 Task: Look for space in Delanggu, Indonesia from 2nd September, 2023 to 6th September, 2023 for 2 adults in price range Rs.15000 to Rs.20000. Place can be entire place with 1  bedroom having 1 bed and 1 bathroom. Property type can be house, flat, guest house, hotel. Booking option can be shelf check-in. Required host language is English.
Action: Mouse moved to (404, 70)
Screenshot: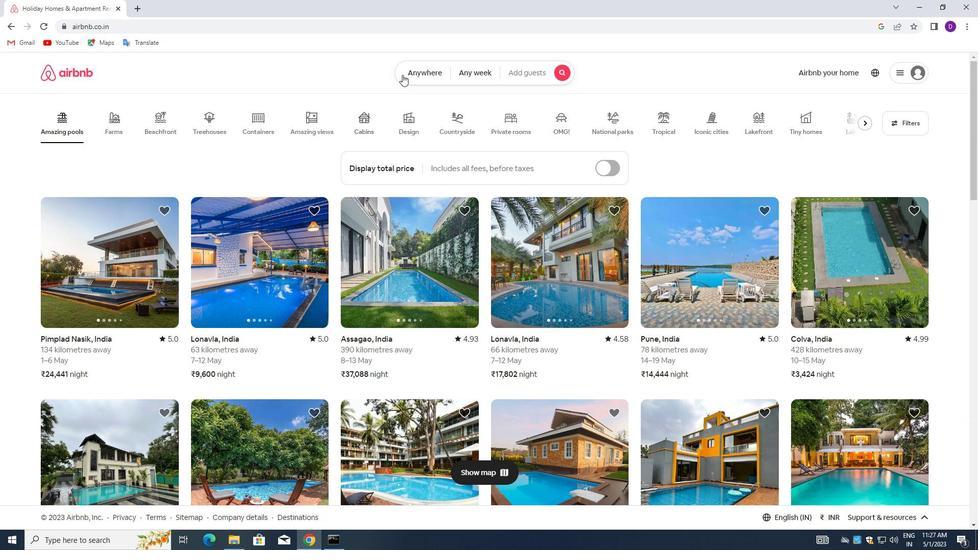 
Action: Mouse pressed left at (404, 70)
Screenshot: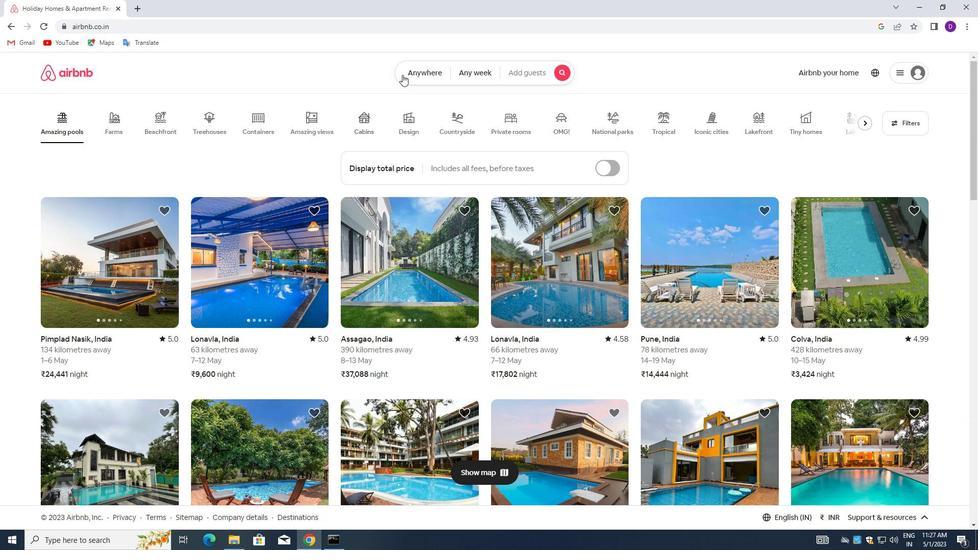 
Action: Mouse moved to (322, 114)
Screenshot: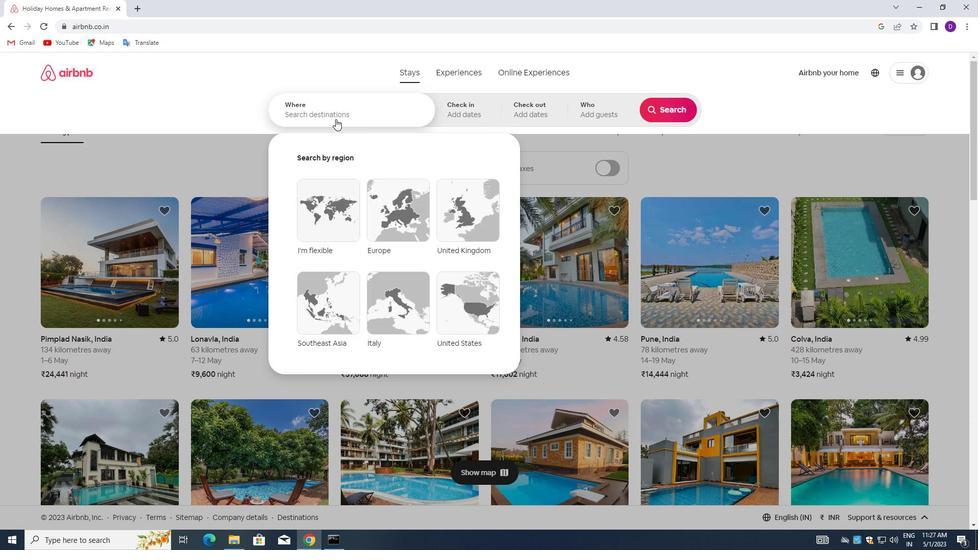 
Action: Mouse pressed left at (322, 114)
Screenshot: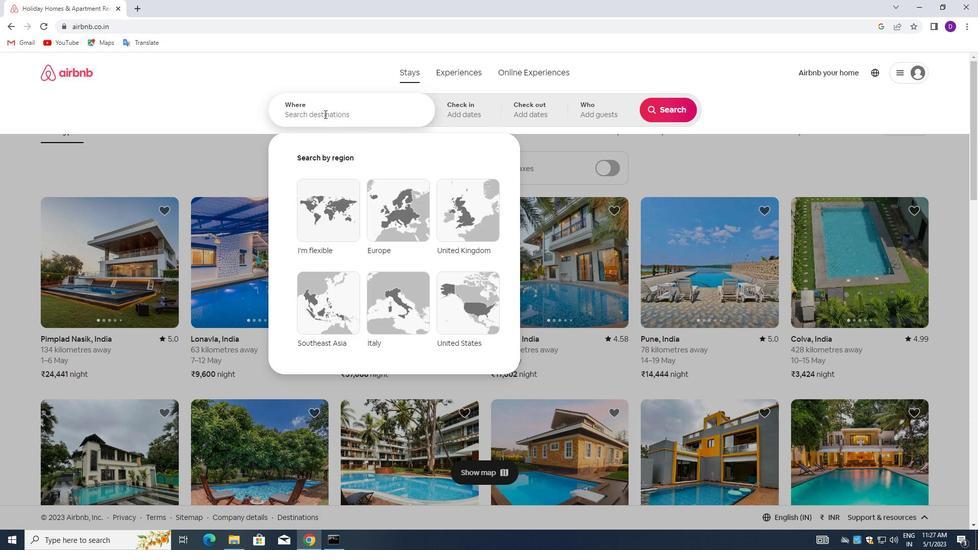 
Action: Key pressed <Key.shift>DELANGGU,<Key.space><Key.shift>INDONESIA<Key.enter>
Screenshot: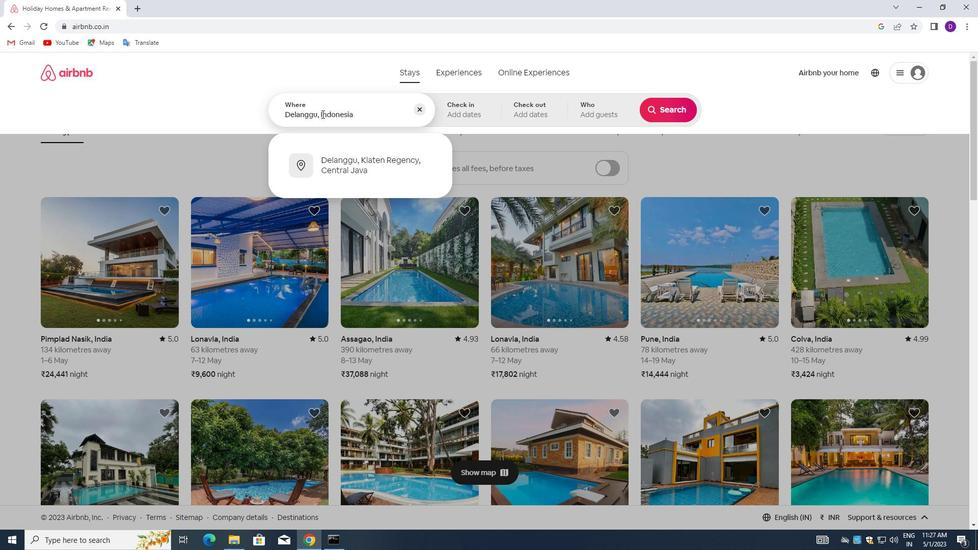 
Action: Mouse moved to (665, 193)
Screenshot: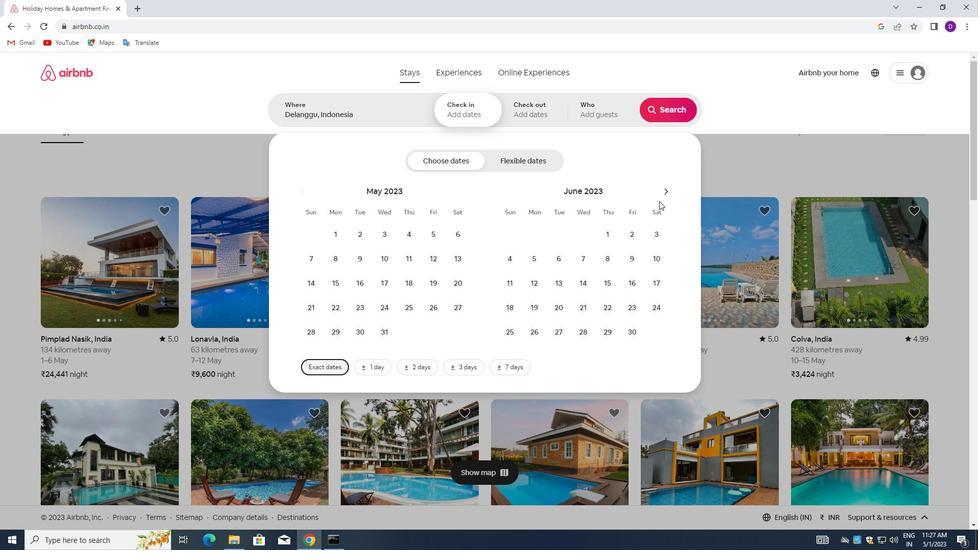 
Action: Mouse pressed left at (665, 193)
Screenshot: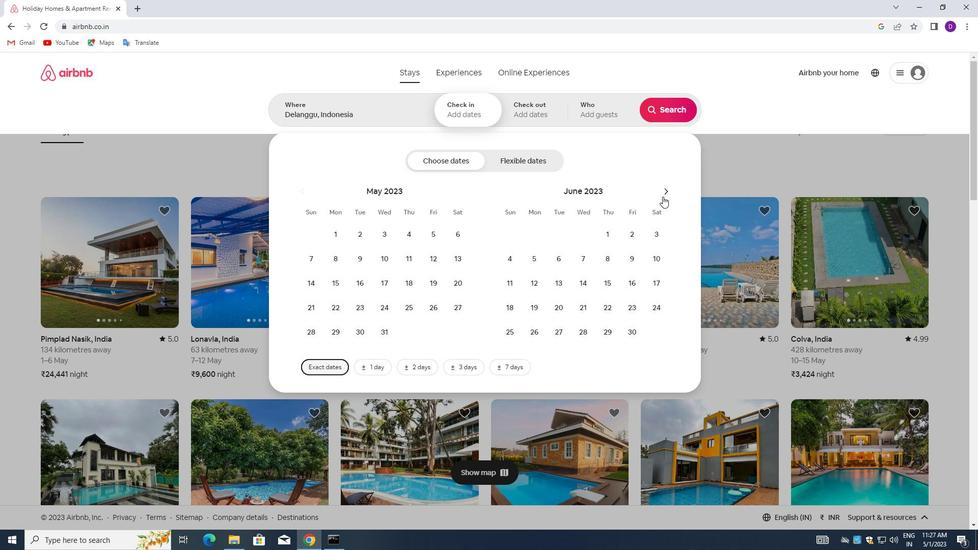 
Action: Mouse pressed left at (665, 193)
Screenshot: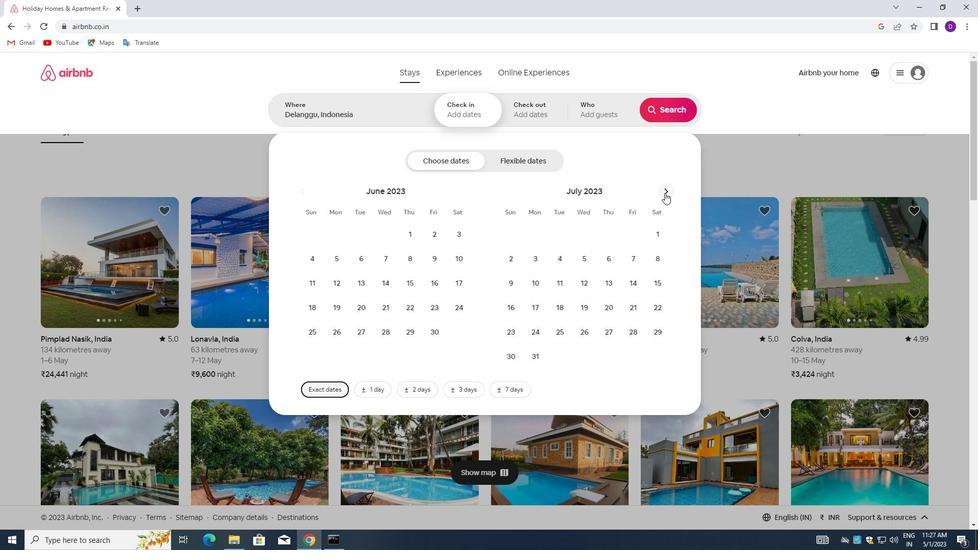 
Action: Mouse pressed left at (665, 193)
Screenshot: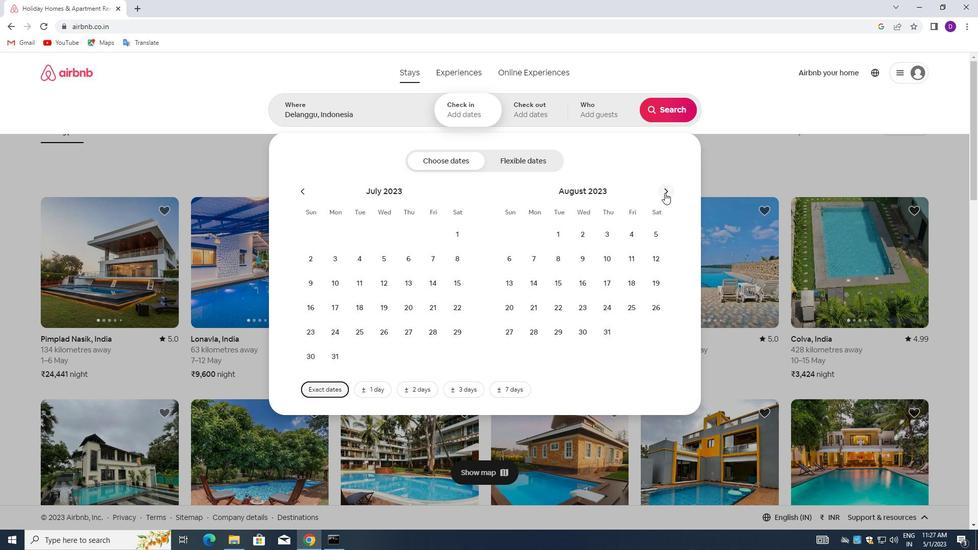 
Action: Mouse moved to (652, 232)
Screenshot: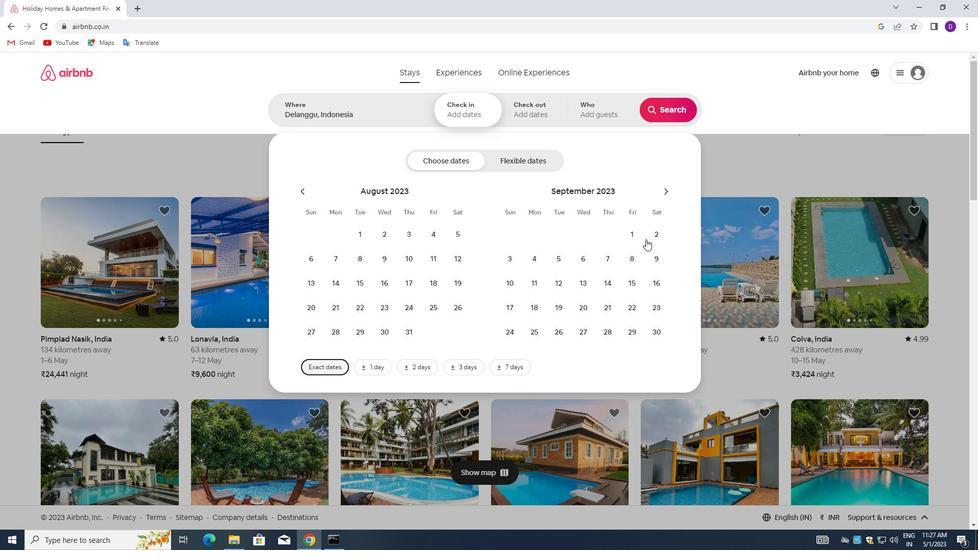 
Action: Mouse pressed left at (652, 232)
Screenshot: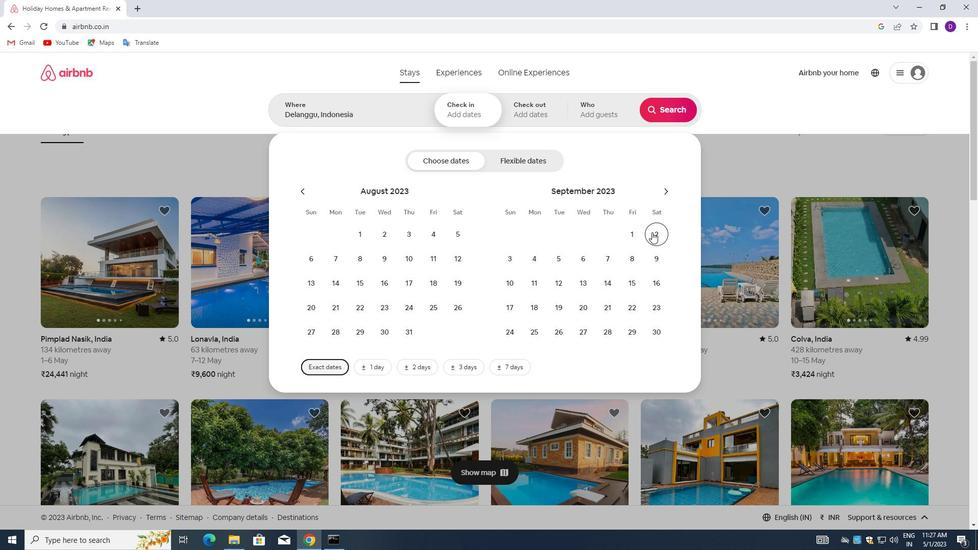 
Action: Mouse moved to (590, 256)
Screenshot: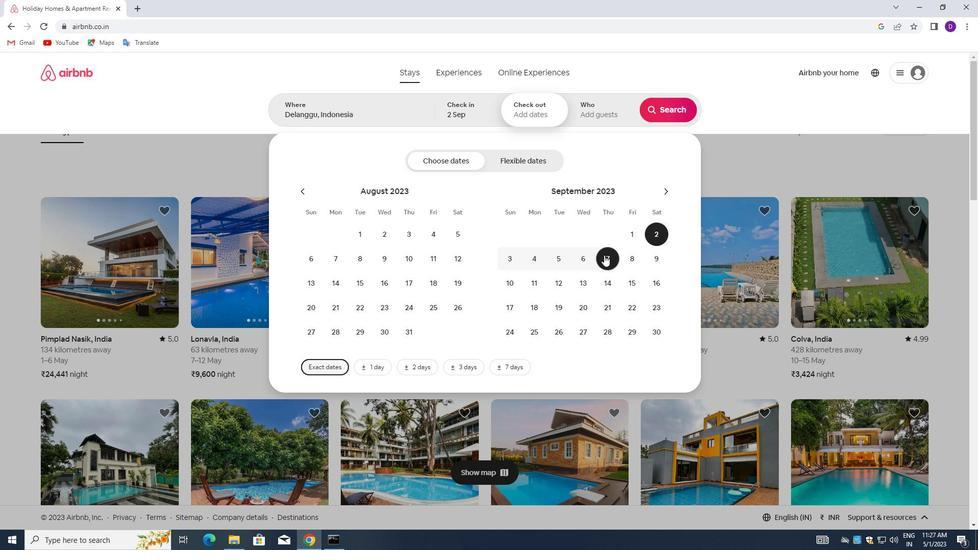 
Action: Mouse pressed left at (590, 256)
Screenshot: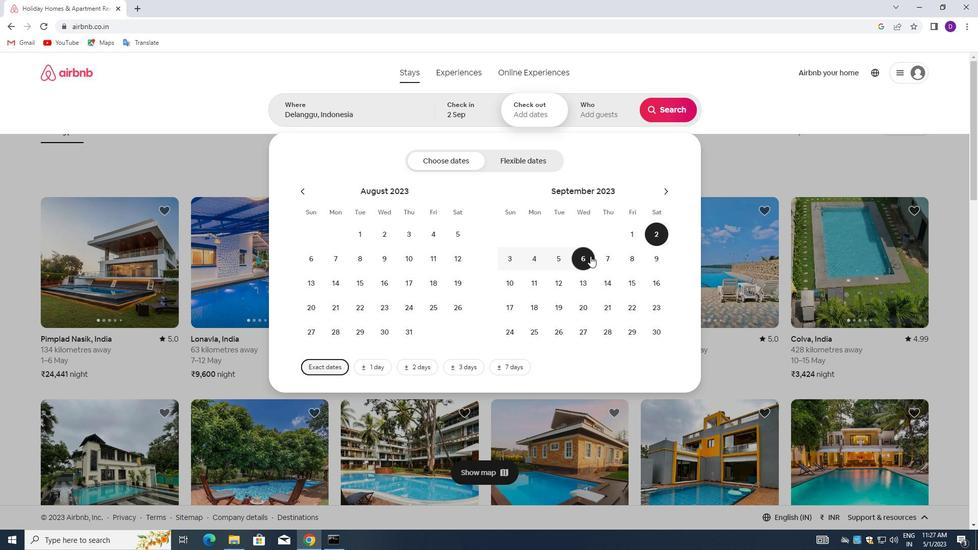 
Action: Mouse moved to (589, 108)
Screenshot: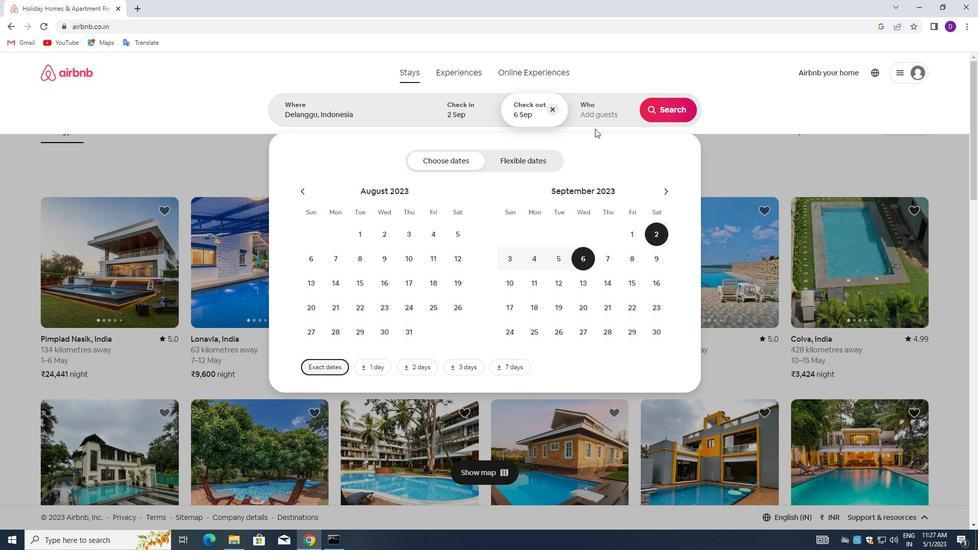 
Action: Mouse pressed left at (589, 108)
Screenshot: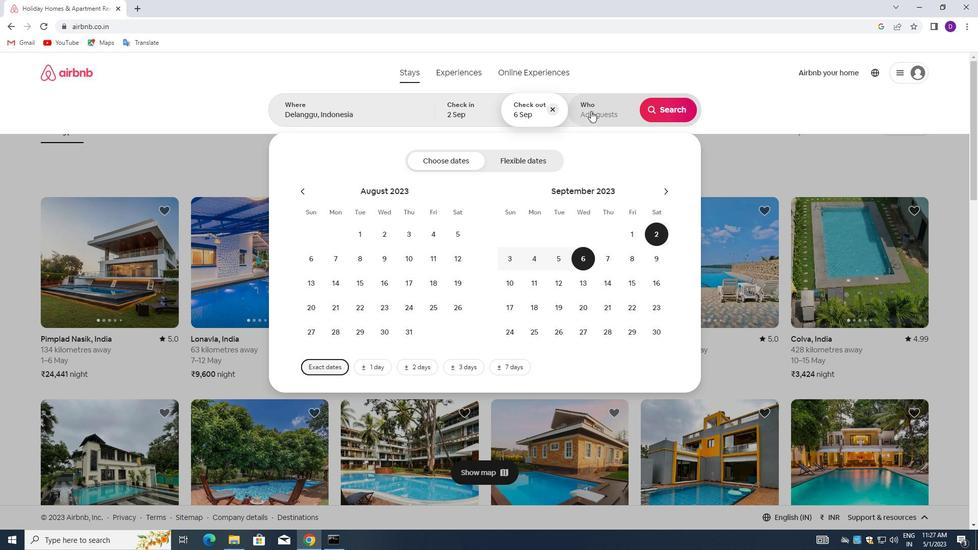 
Action: Mouse moved to (674, 163)
Screenshot: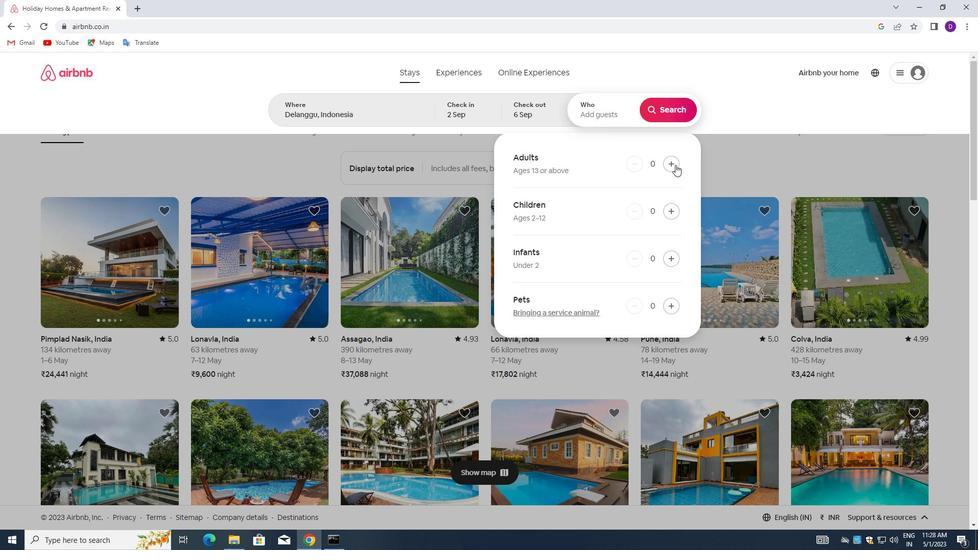 
Action: Mouse pressed left at (674, 163)
Screenshot: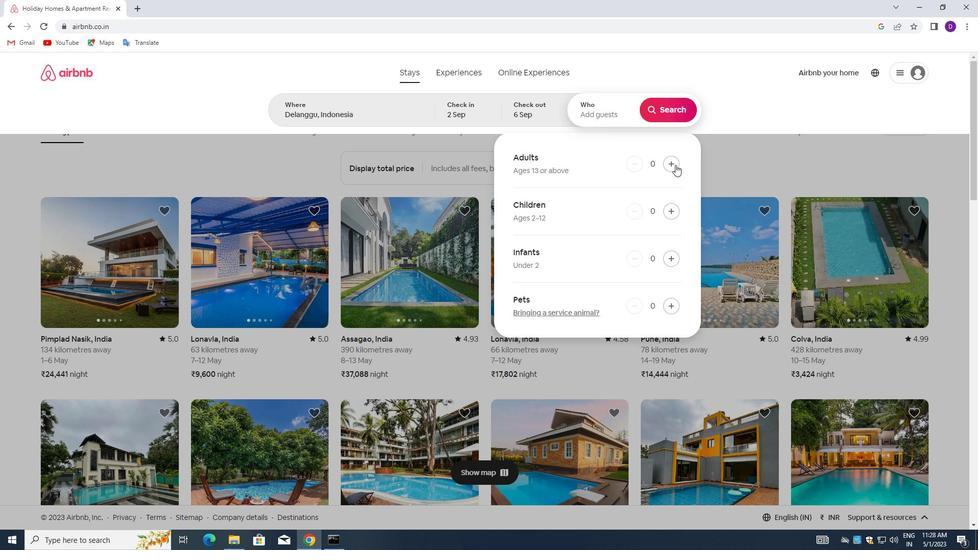 
Action: Mouse pressed left at (674, 163)
Screenshot: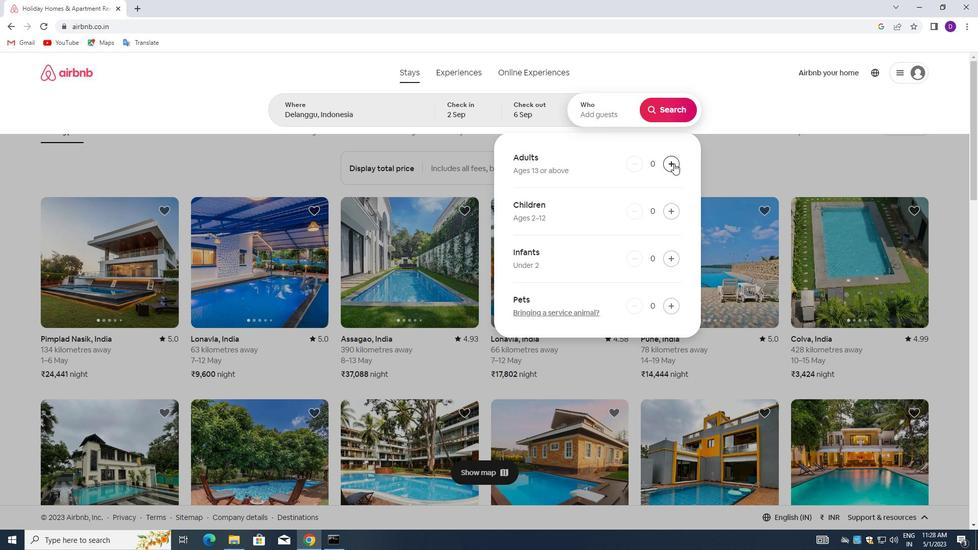 
Action: Mouse moved to (674, 112)
Screenshot: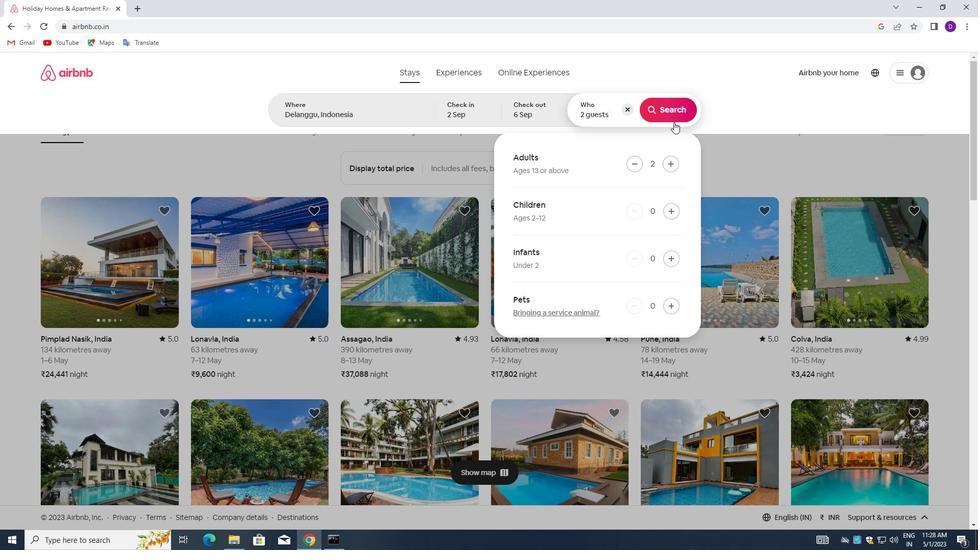 
Action: Mouse pressed left at (674, 112)
Screenshot: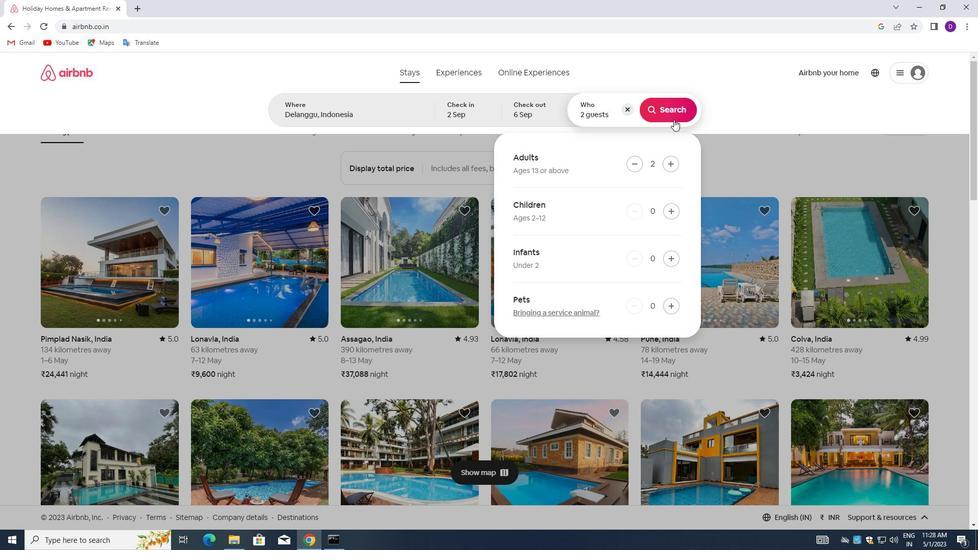 
Action: Mouse moved to (930, 111)
Screenshot: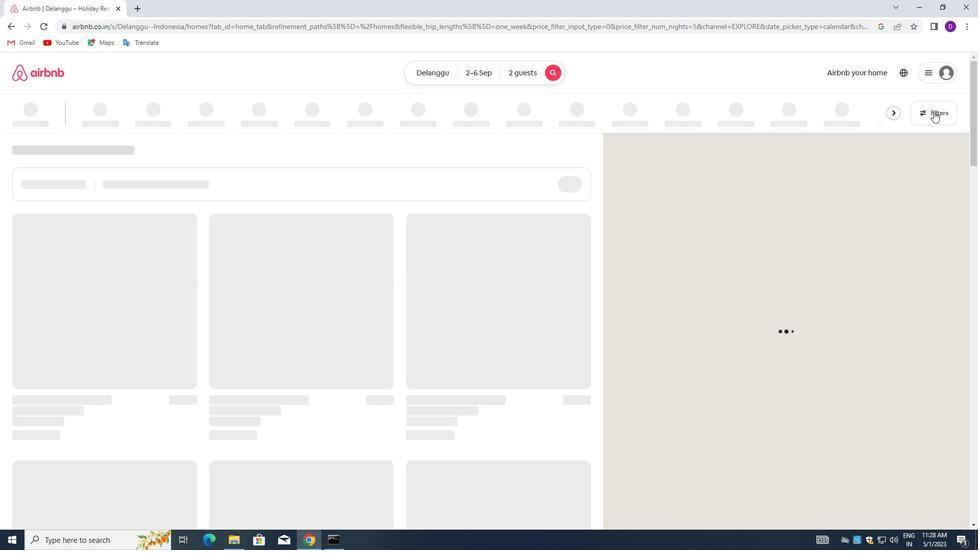 
Action: Mouse pressed left at (930, 111)
Screenshot: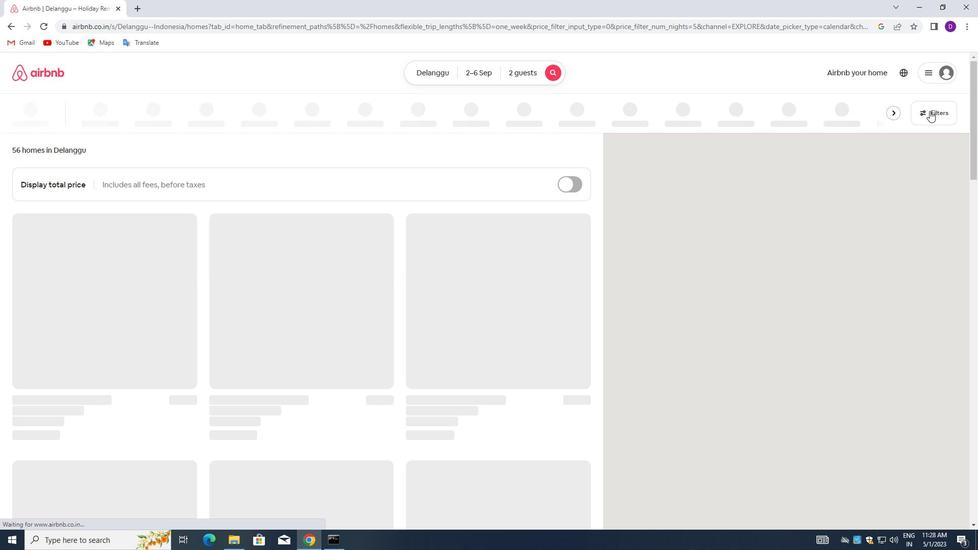 
Action: Mouse moved to (354, 242)
Screenshot: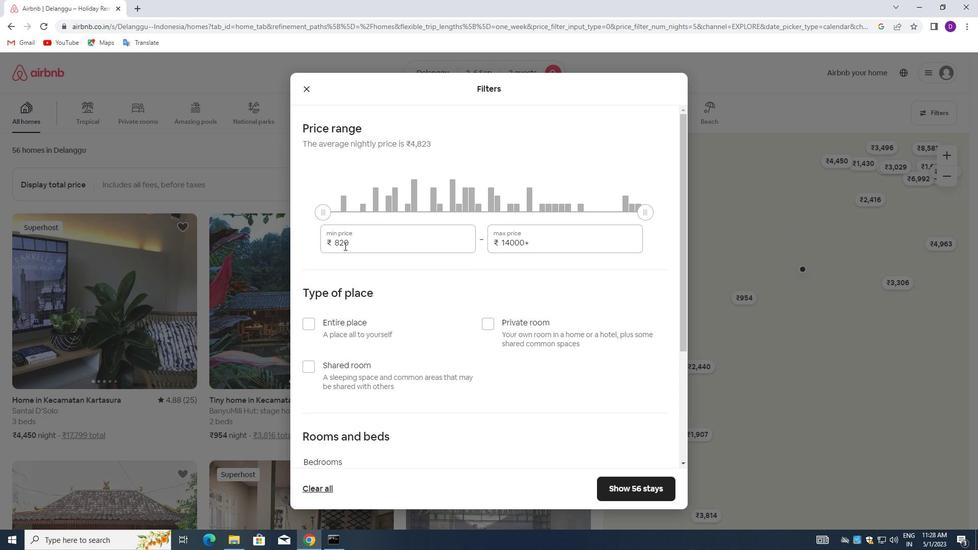 
Action: Mouse pressed left at (354, 242)
Screenshot: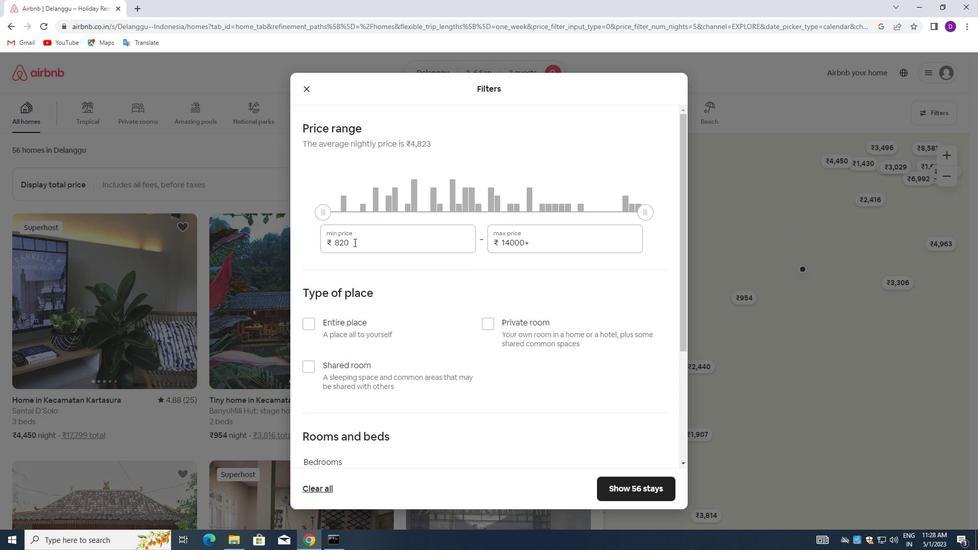 
Action: Mouse pressed left at (354, 242)
Screenshot: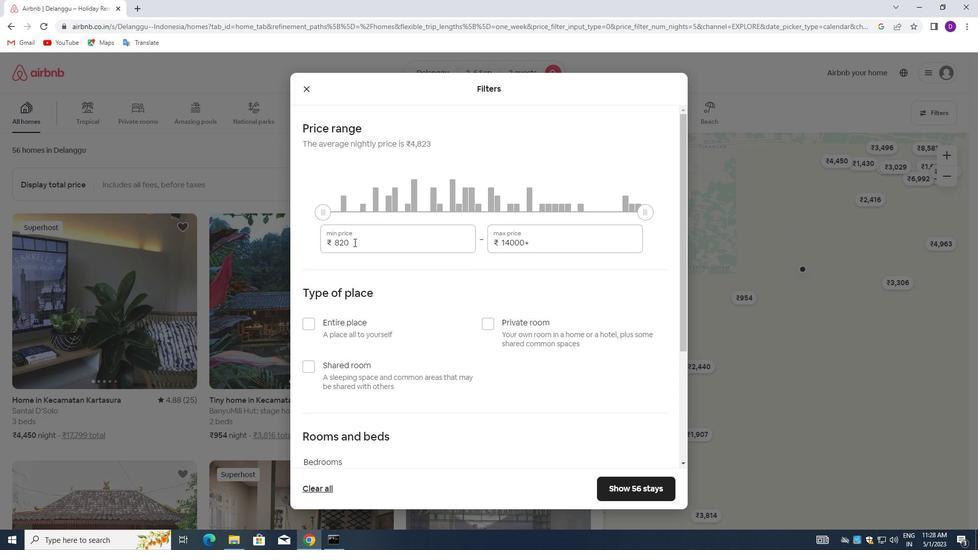 
Action: Key pressed 15000<Key.tab>20000
Screenshot: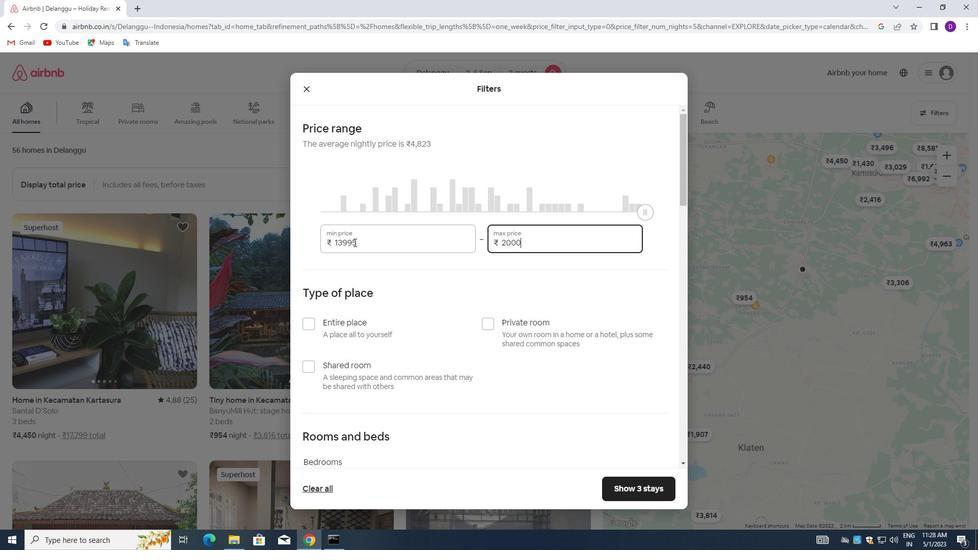 
Action: Mouse moved to (347, 239)
Screenshot: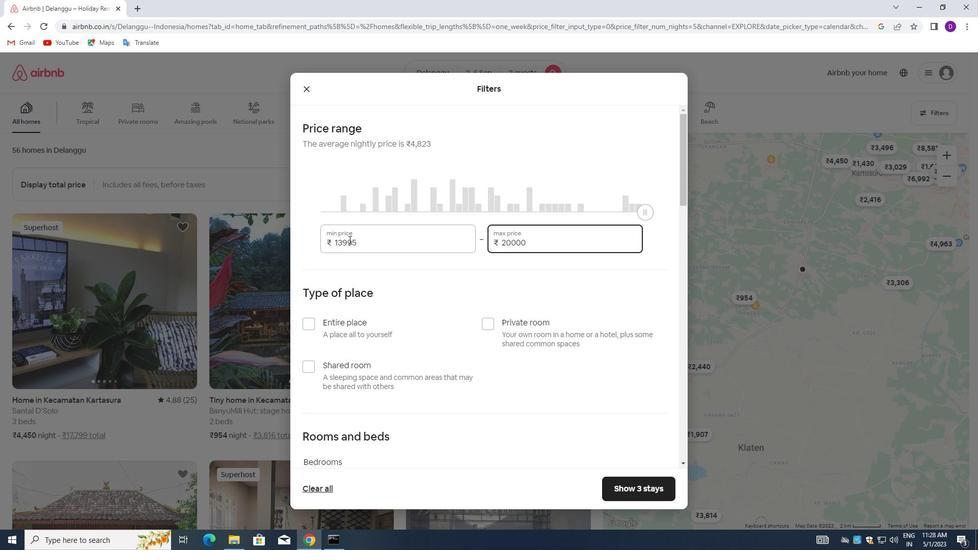 
Action: Mouse scrolled (347, 239) with delta (0, 0)
Screenshot: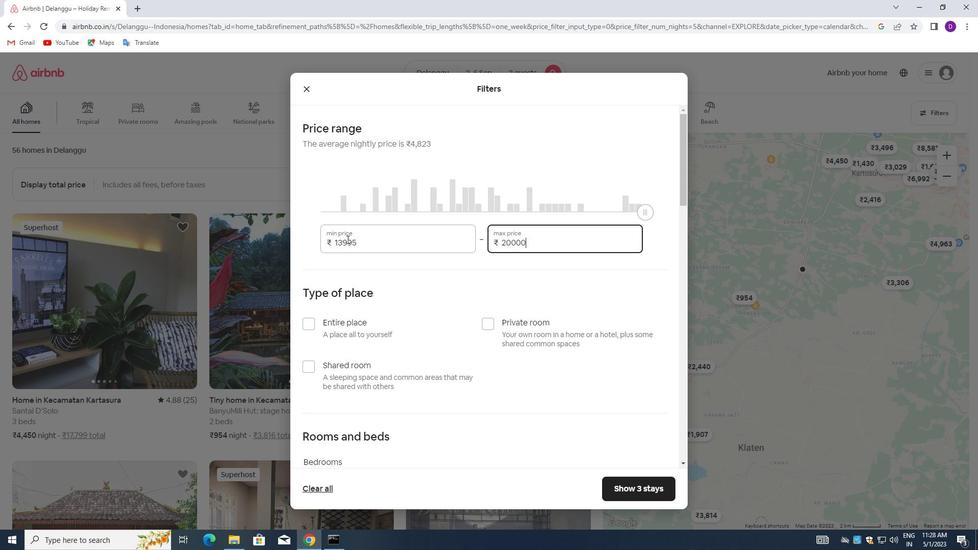 
Action: Mouse scrolled (347, 239) with delta (0, 0)
Screenshot: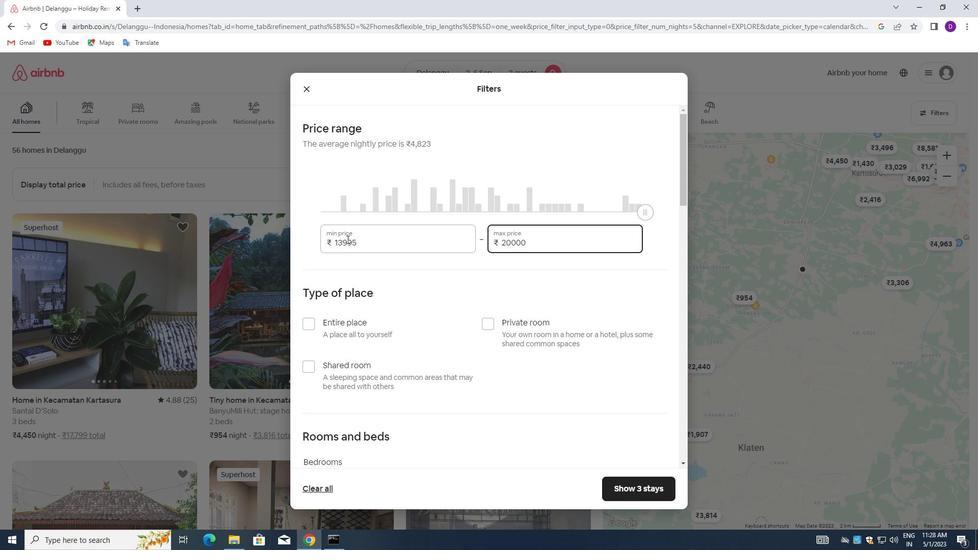 
Action: Mouse moved to (346, 240)
Screenshot: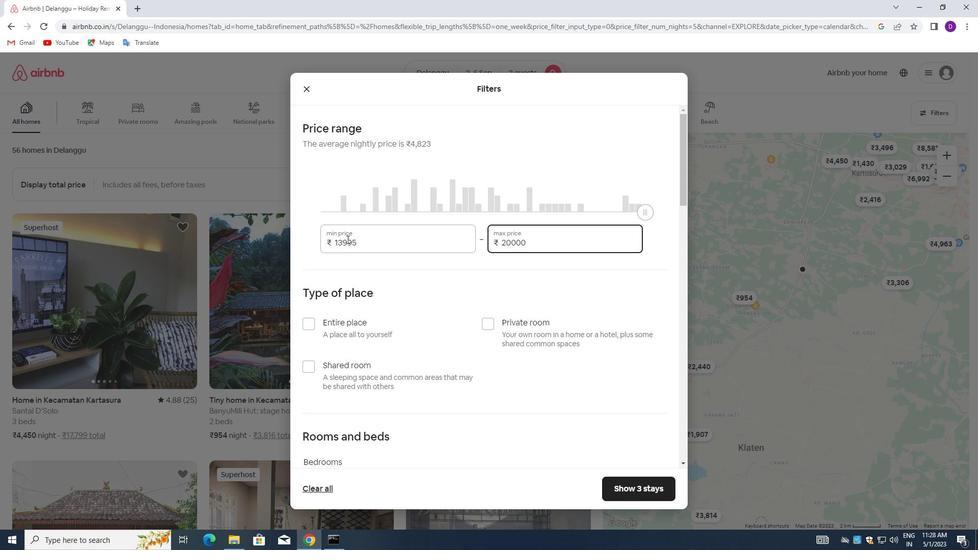 
Action: Mouse scrolled (346, 240) with delta (0, 0)
Screenshot: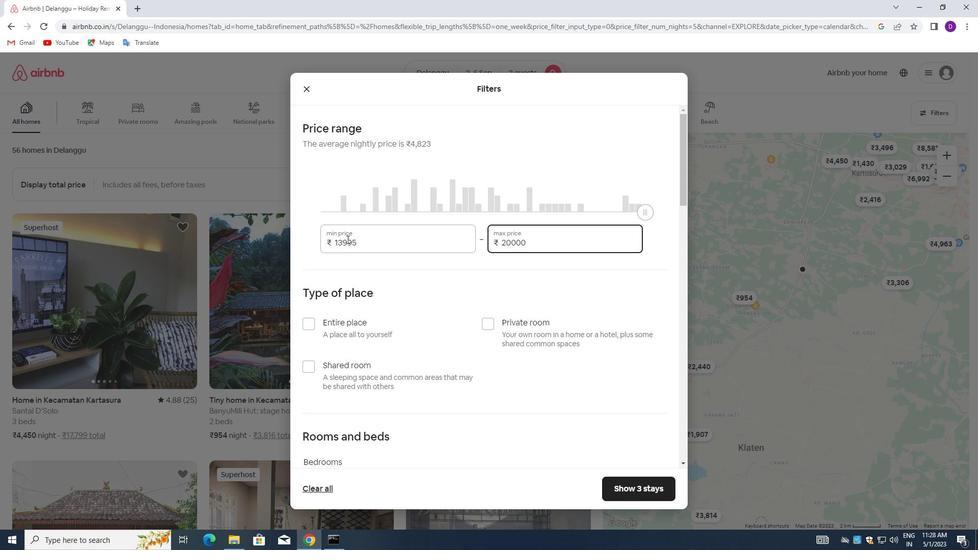 
Action: Mouse moved to (309, 173)
Screenshot: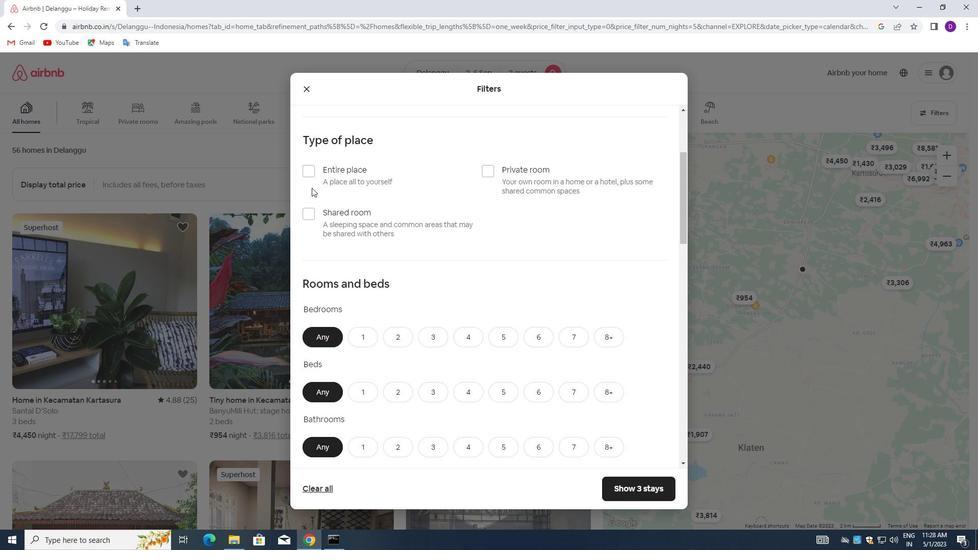 
Action: Mouse pressed left at (309, 173)
Screenshot: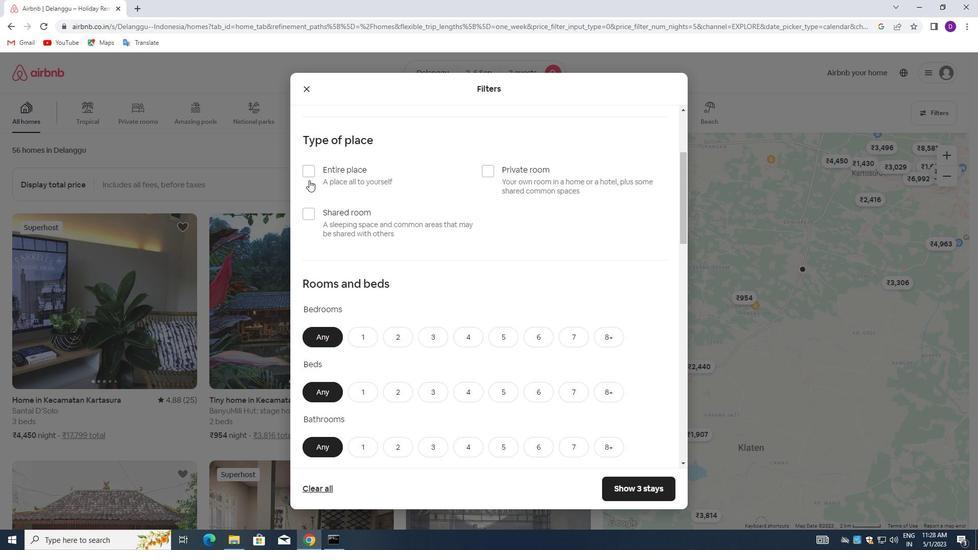 
Action: Mouse moved to (418, 235)
Screenshot: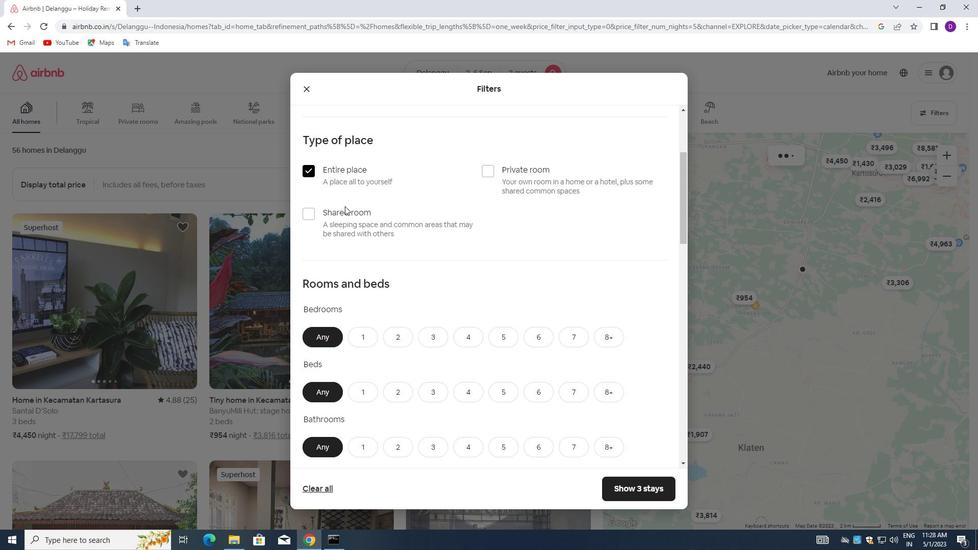 
Action: Mouse scrolled (418, 234) with delta (0, 0)
Screenshot: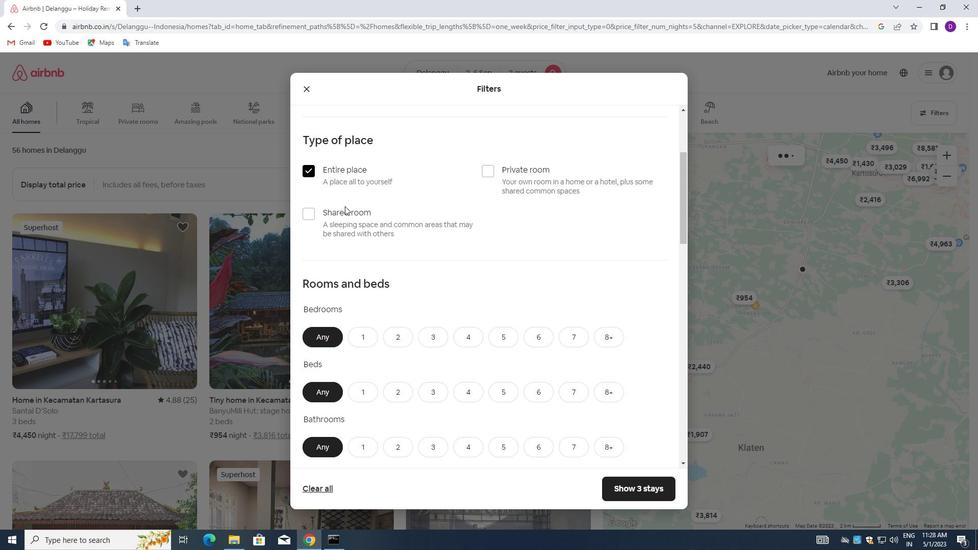 
Action: Mouse moved to (418, 236)
Screenshot: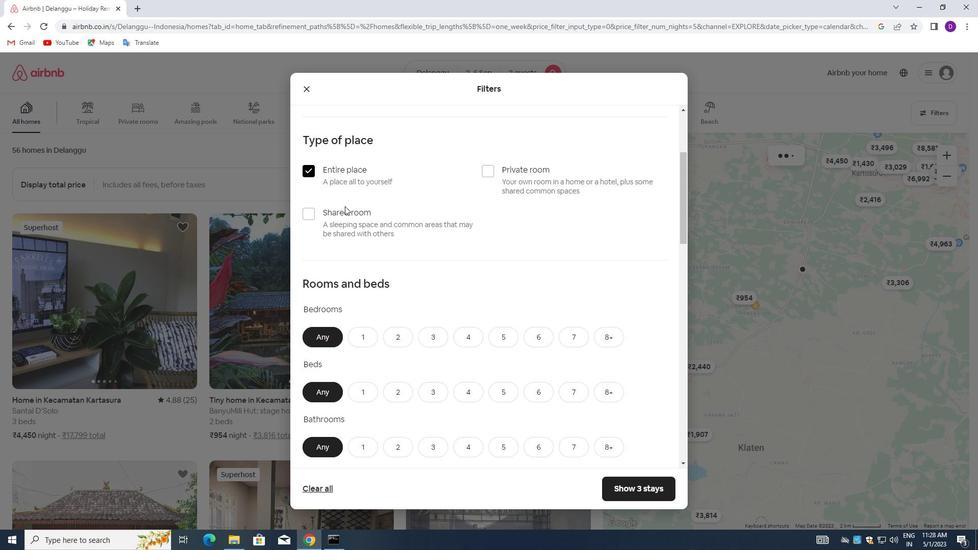 
Action: Mouse scrolled (418, 236) with delta (0, 0)
Screenshot: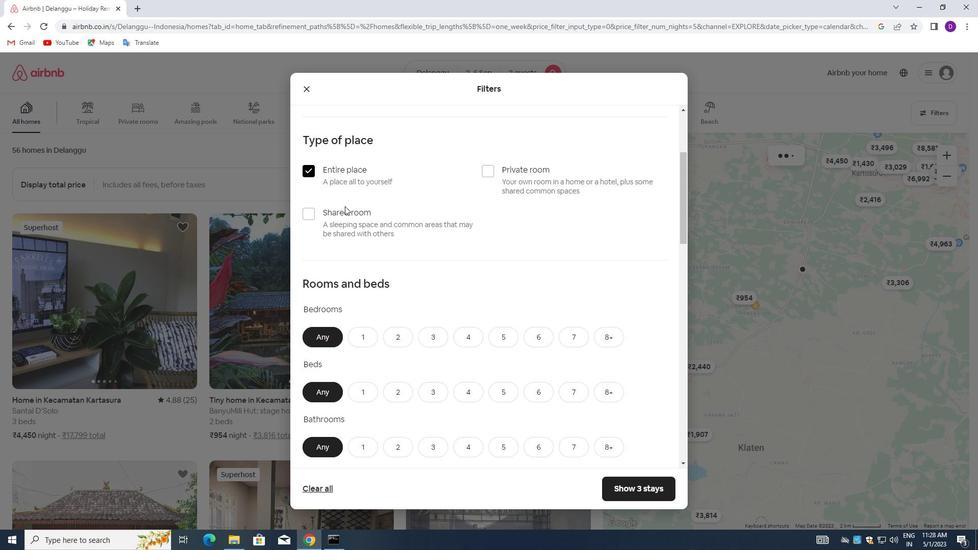 
Action: Mouse moved to (418, 237)
Screenshot: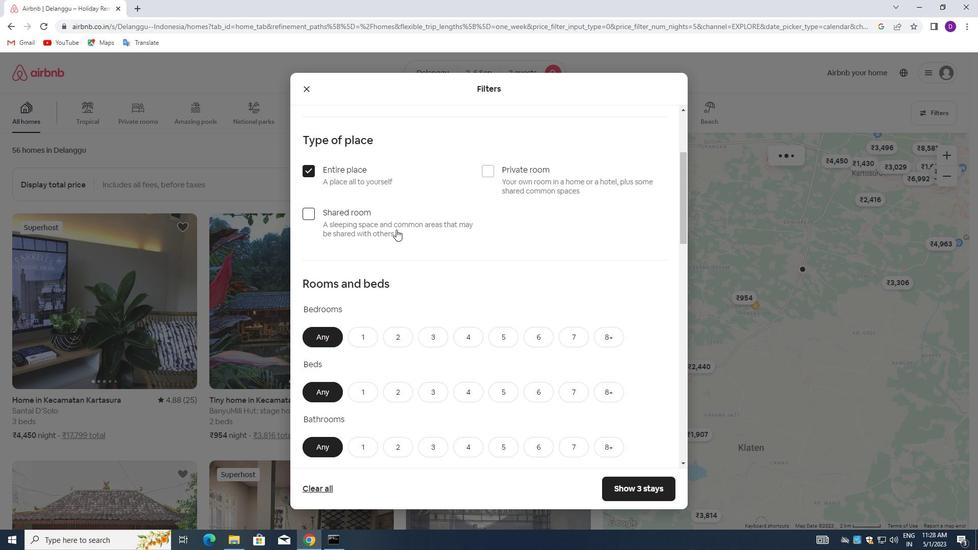 
Action: Mouse scrolled (418, 237) with delta (0, 0)
Screenshot: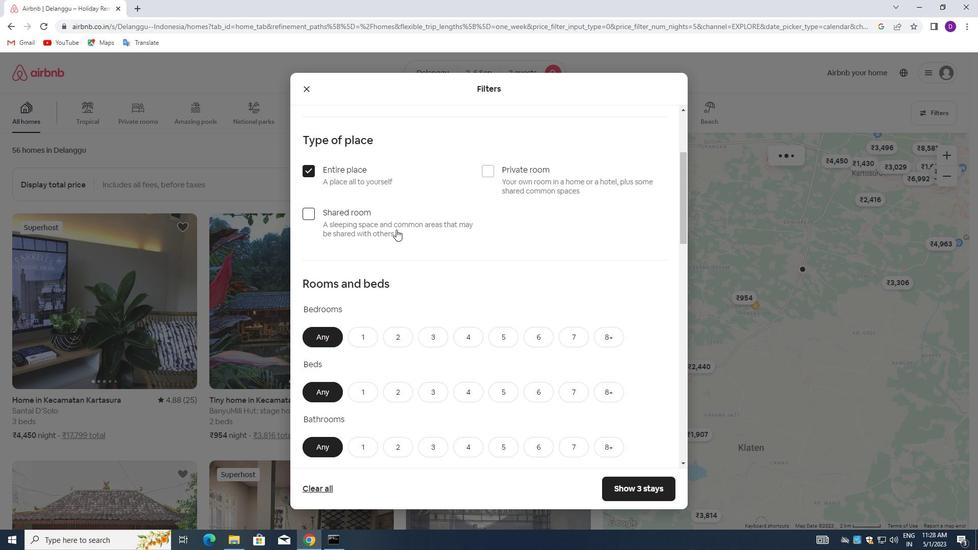
Action: Mouse moved to (360, 187)
Screenshot: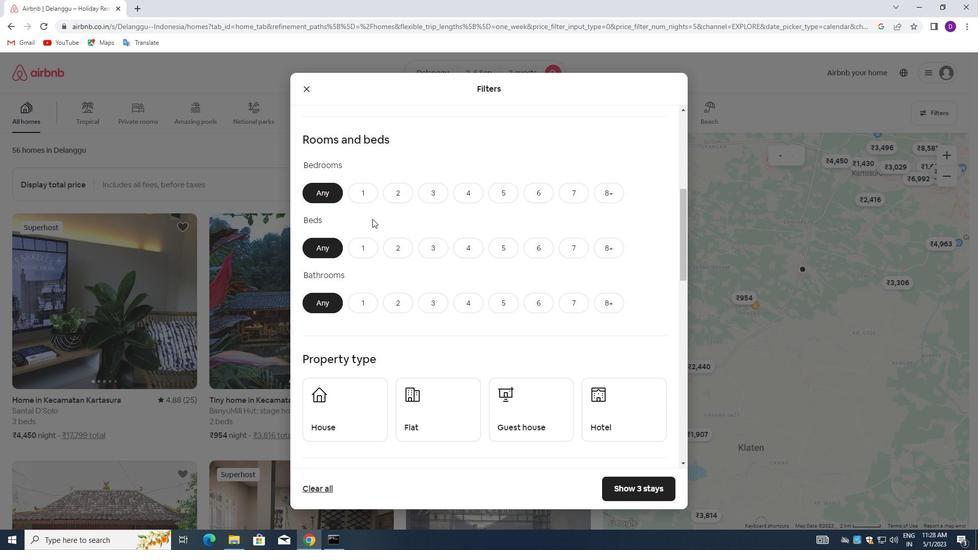 
Action: Mouse pressed left at (360, 187)
Screenshot: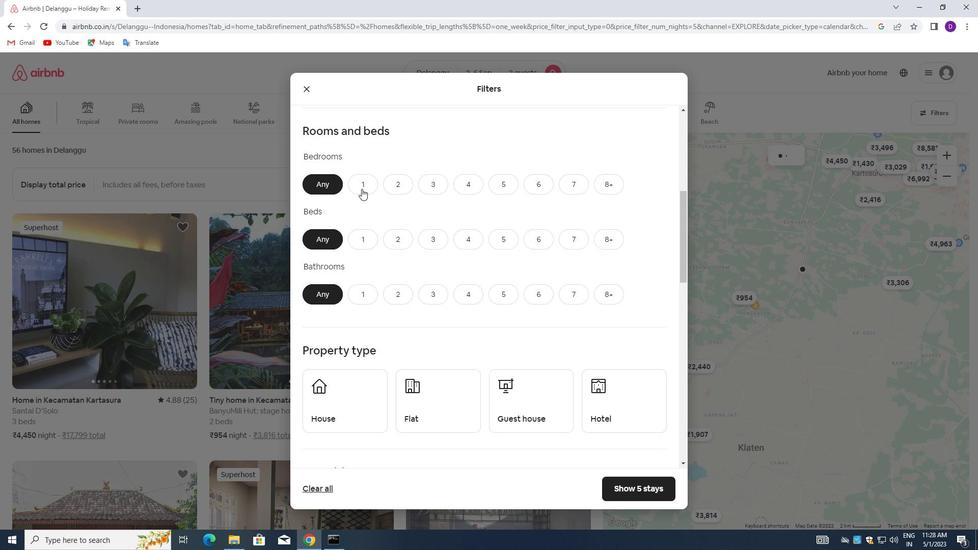 
Action: Mouse moved to (367, 238)
Screenshot: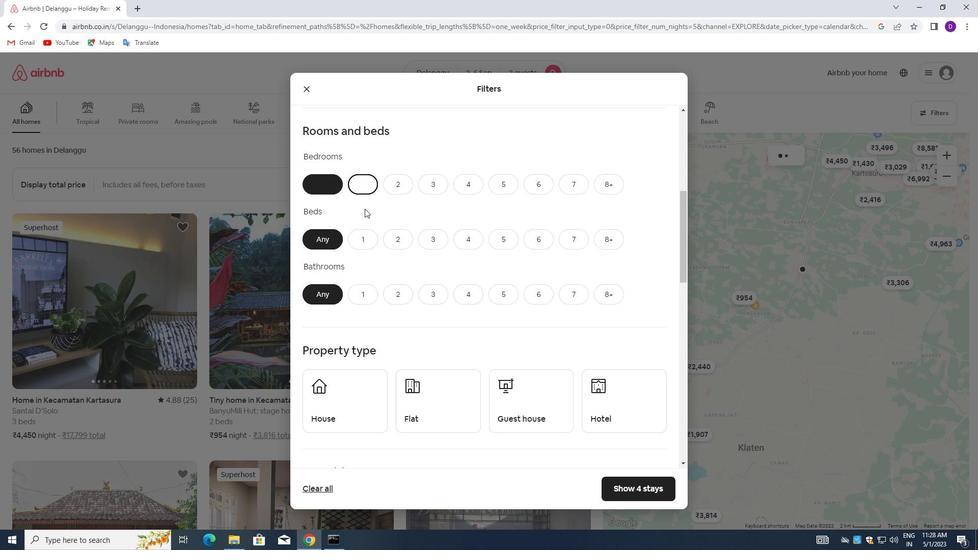 
Action: Mouse pressed left at (367, 238)
Screenshot: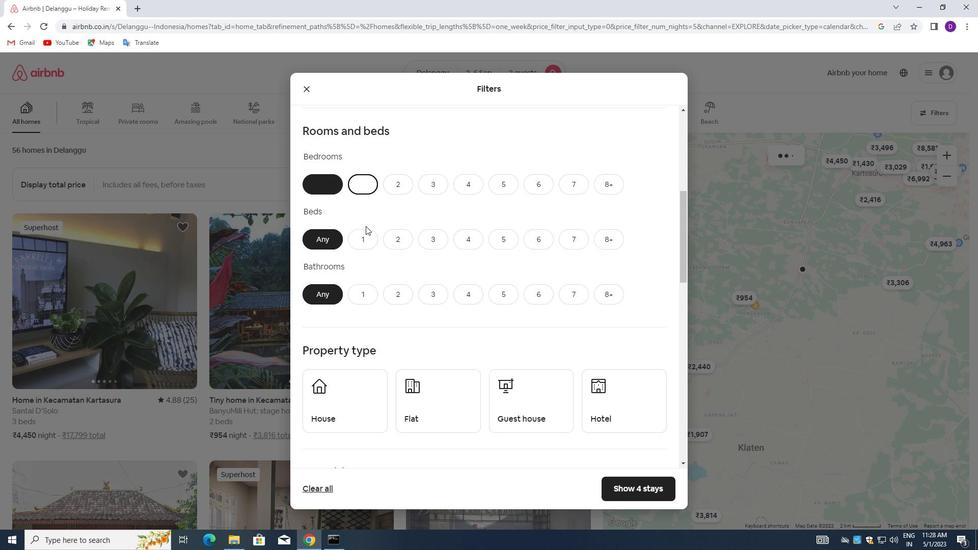
Action: Mouse moved to (363, 298)
Screenshot: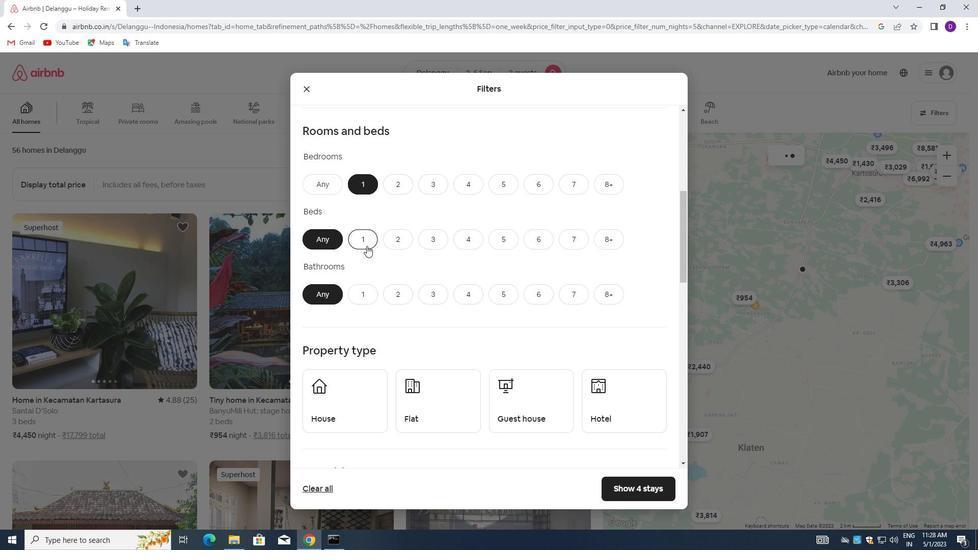 
Action: Mouse pressed left at (363, 298)
Screenshot: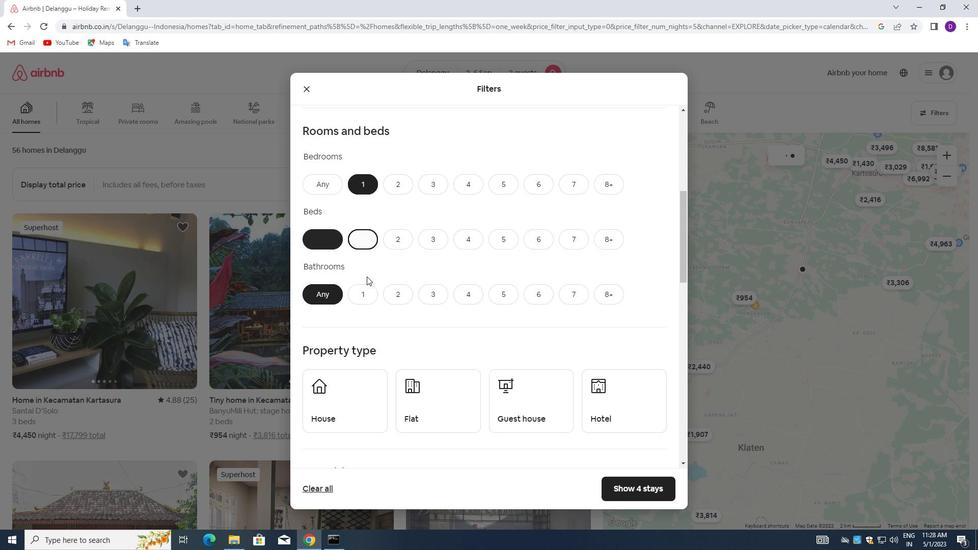 
Action: Mouse moved to (383, 266)
Screenshot: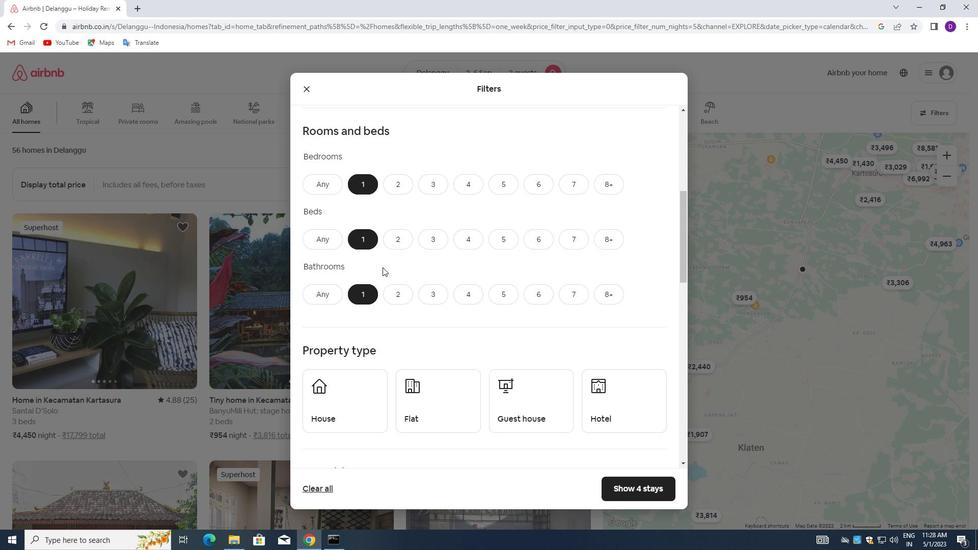
Action: Mouse scrolled (383, 266) with delta (0, 0)
Screenshot: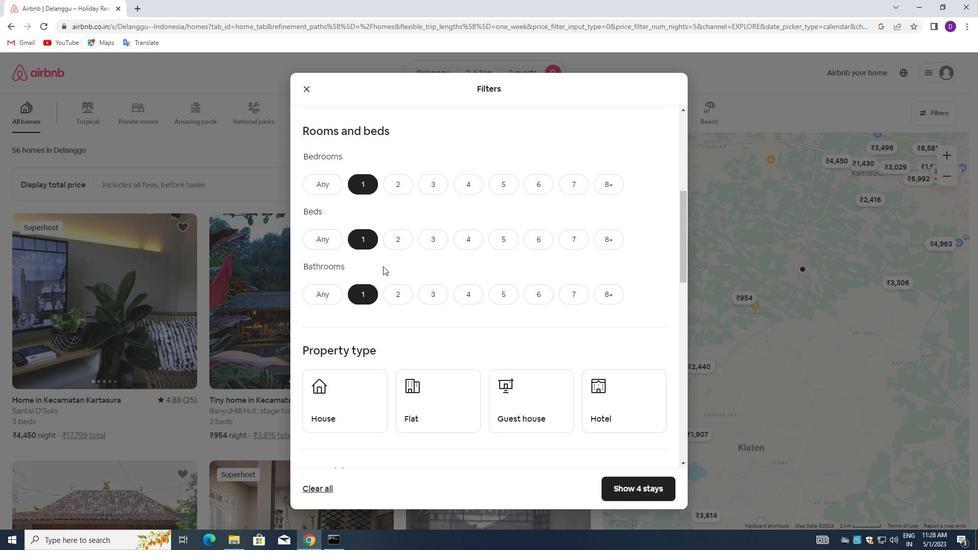 
Action: Mouse scrolled (383, 266) with delta (0, 0)
Screenshot: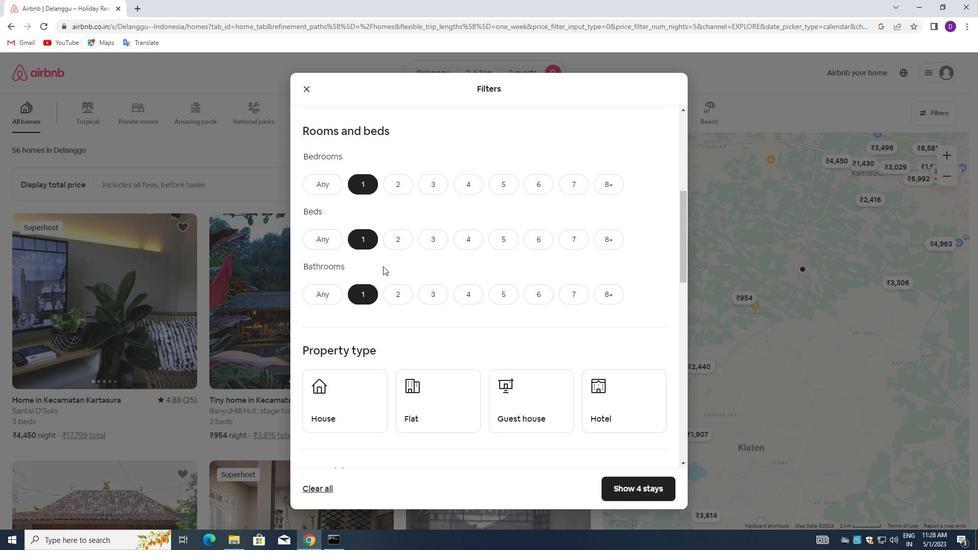 
Action: Mouse scrolled (383, 266) with delta (0, 0)
Screenshot: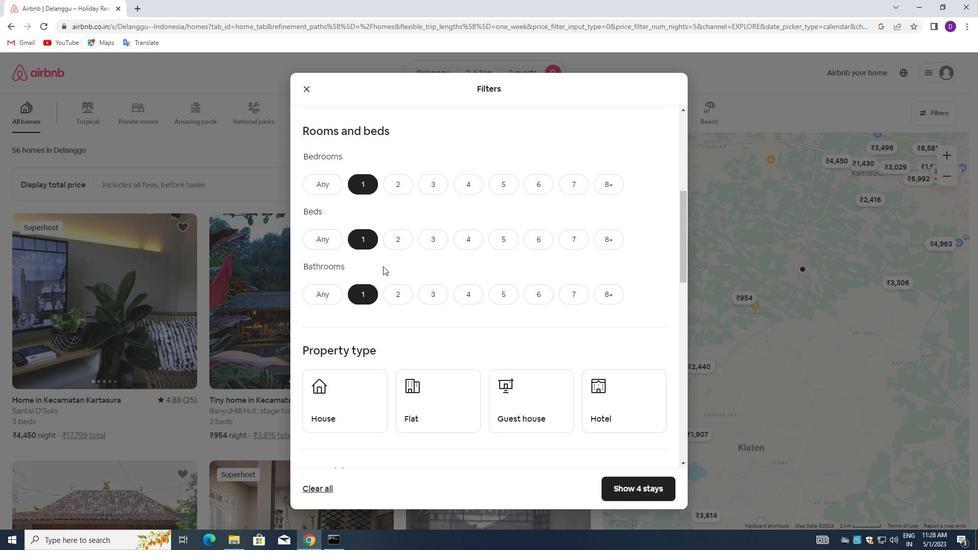 
Action: Mouse moved to (348, 259)
Screenshot: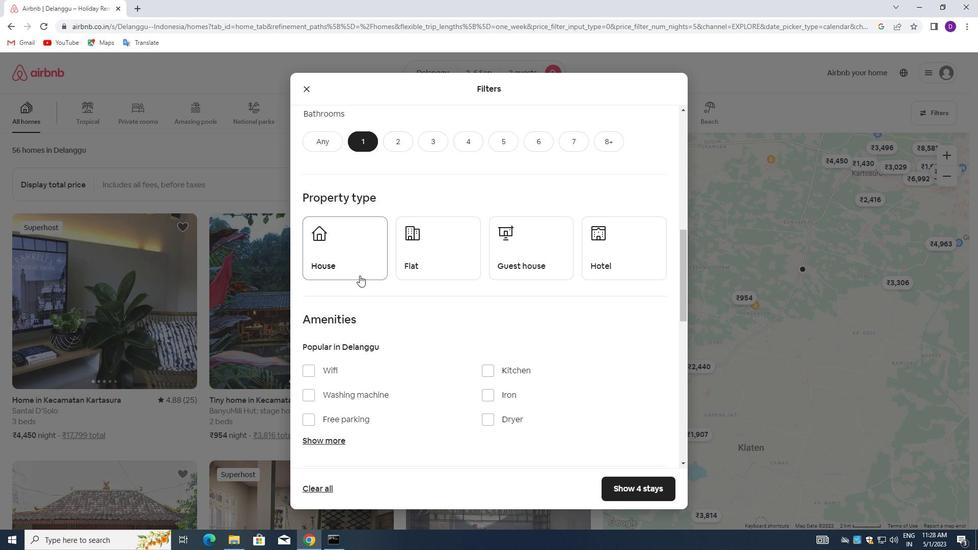 
Action: Mouse pressed left at (348, 259)
Screenshot: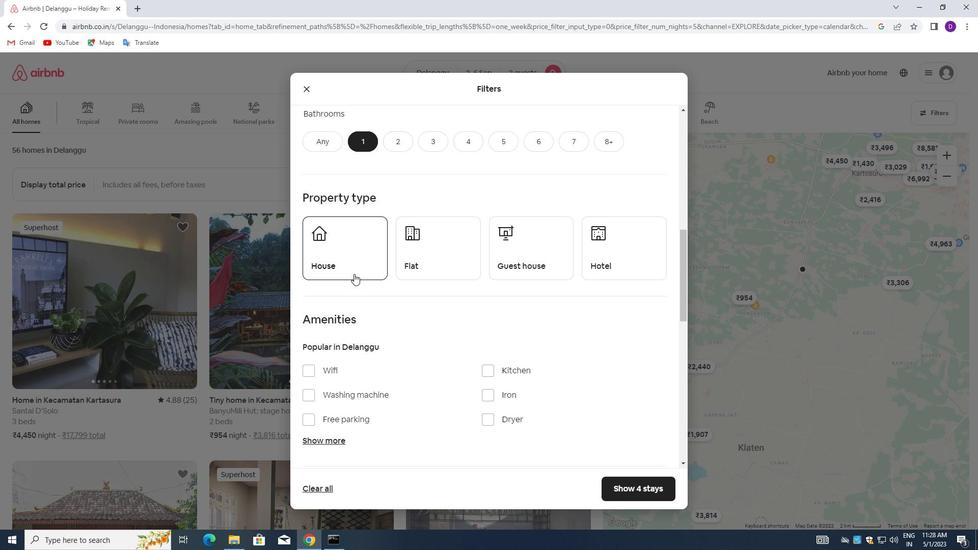 
Action: Mouse moved to (445, 244)
Screenshot: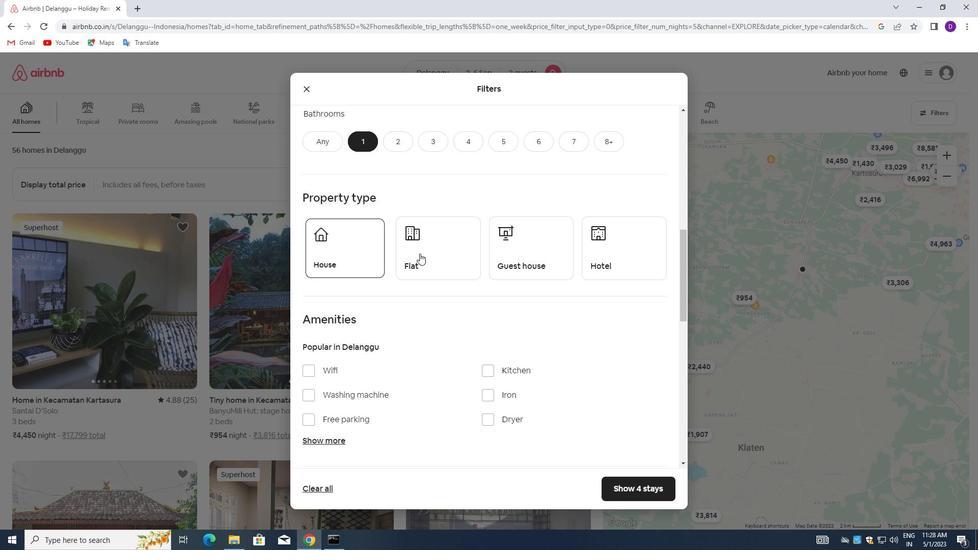 
Action: Mouse pressed left at (445, 244)
Screenshot: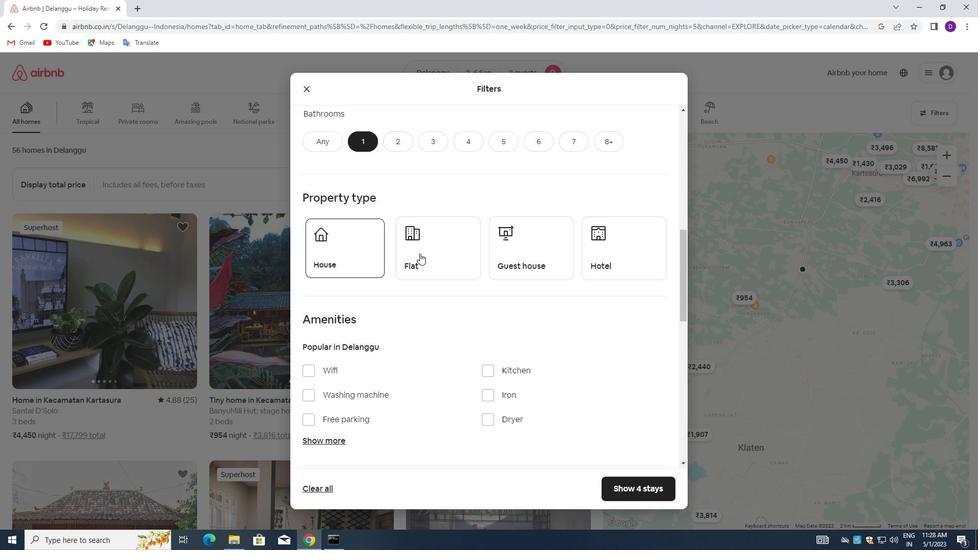 
Action: Mouse moved to (523, 240)
Screenshot: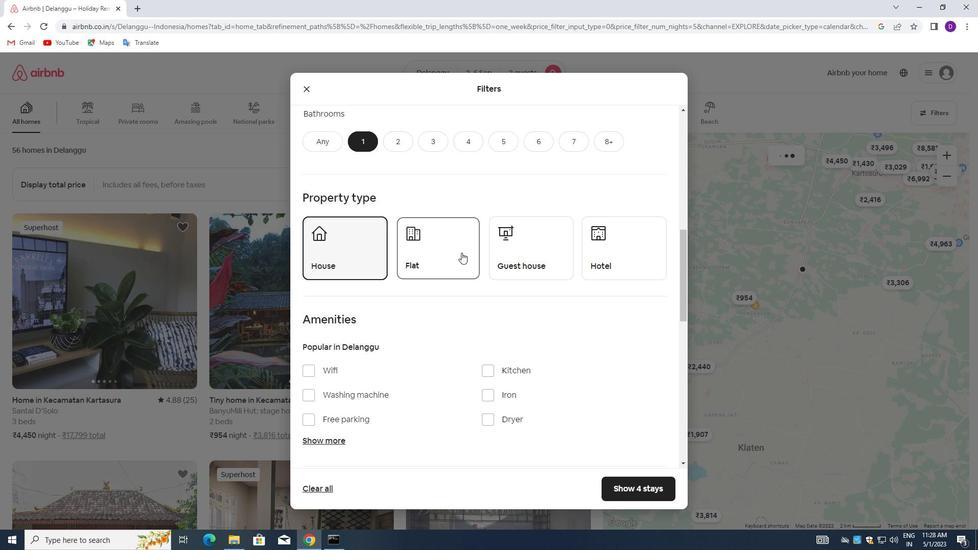 
Action: Mouse pressed left at (523, 240)
Screenshot: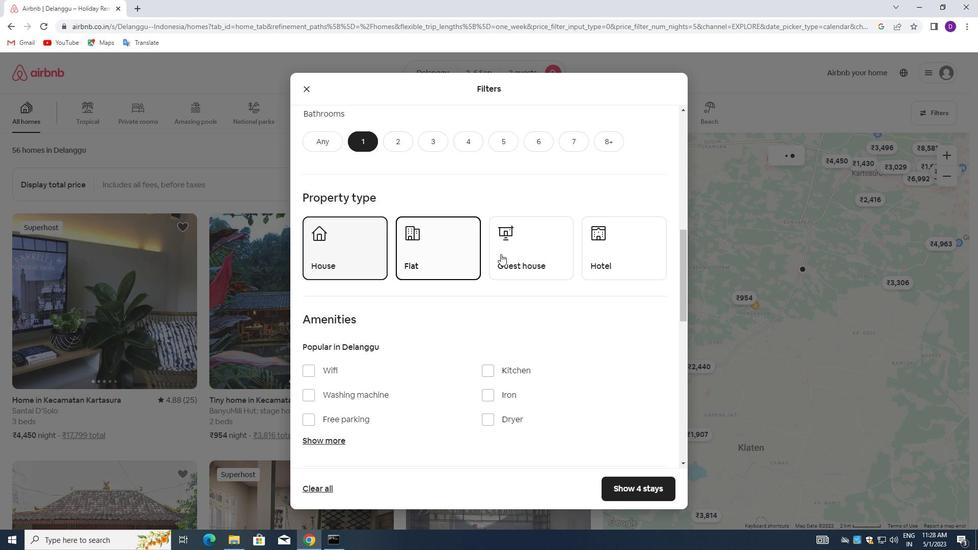 
Action: Mouse moved to (596, 246)
Screenshot: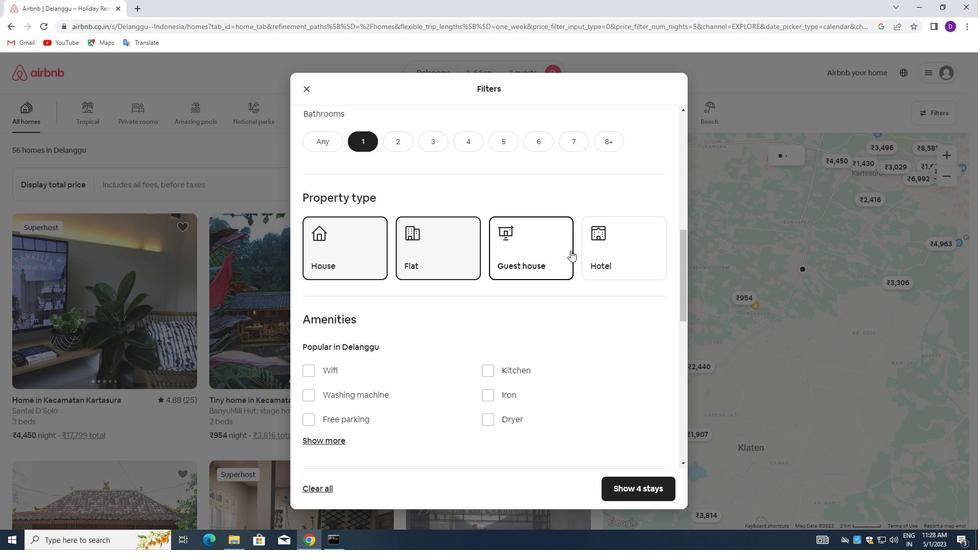 
Action: Mouse pressed left at (596, 246)
Screenshot: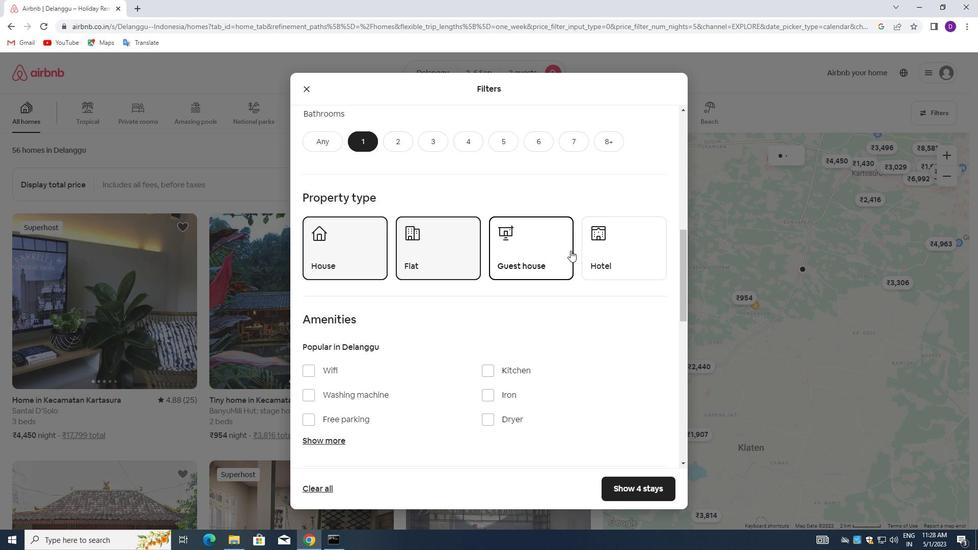 
Action: Mouse moved to (461, 272)
Screenshot: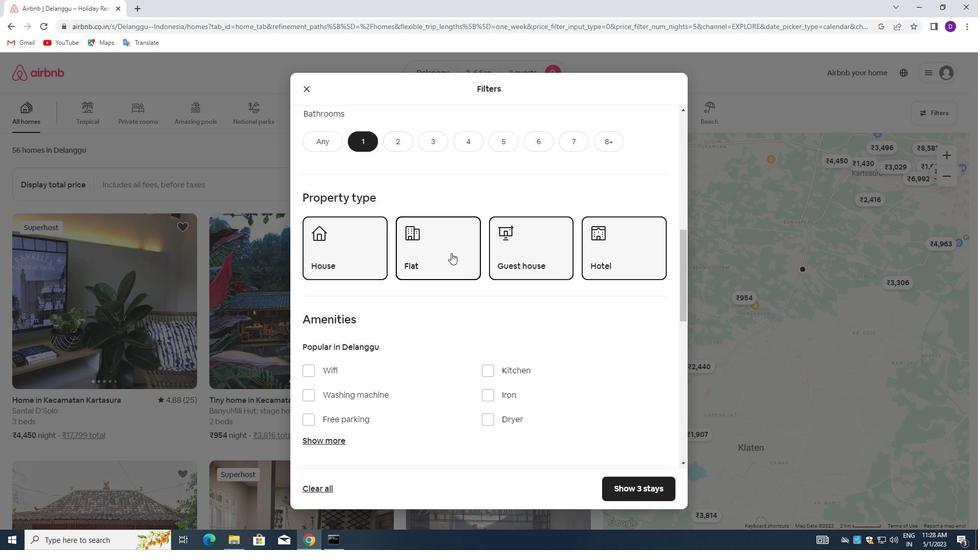 
Action: Mouse scrolled (461, 272) with delta (0, 0)
Screenshot: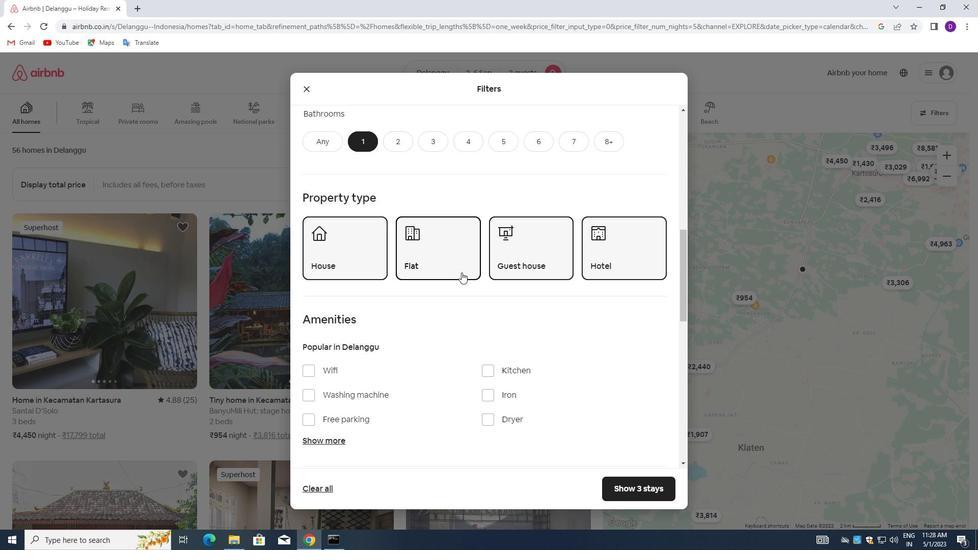 
Action: Mouse scrolled (461, 272) with delta (0, 0)
Screenshot: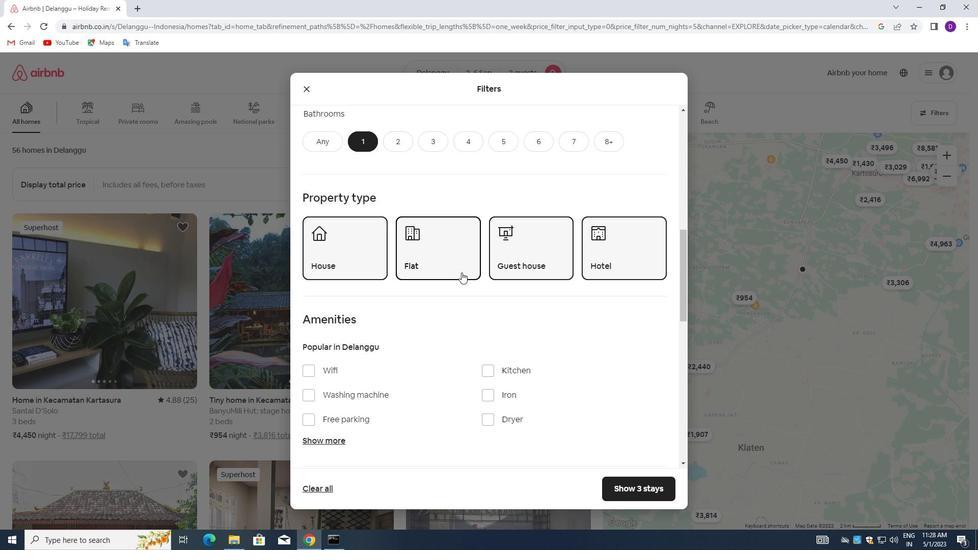 
Action: Mouse scrolled (461, 272) with delta (0, 0)
Screenshot: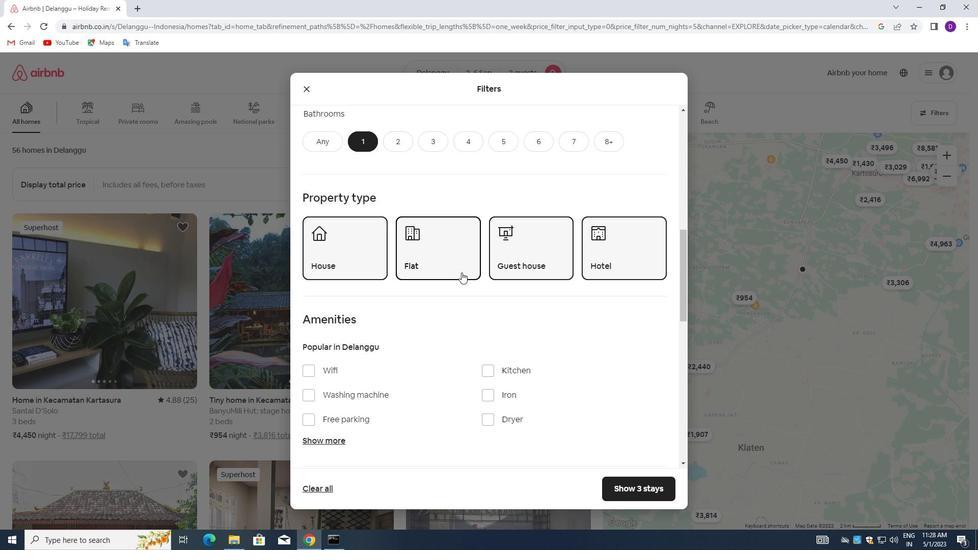 
Action: Mouse moved to (458, 273)
Screenshot: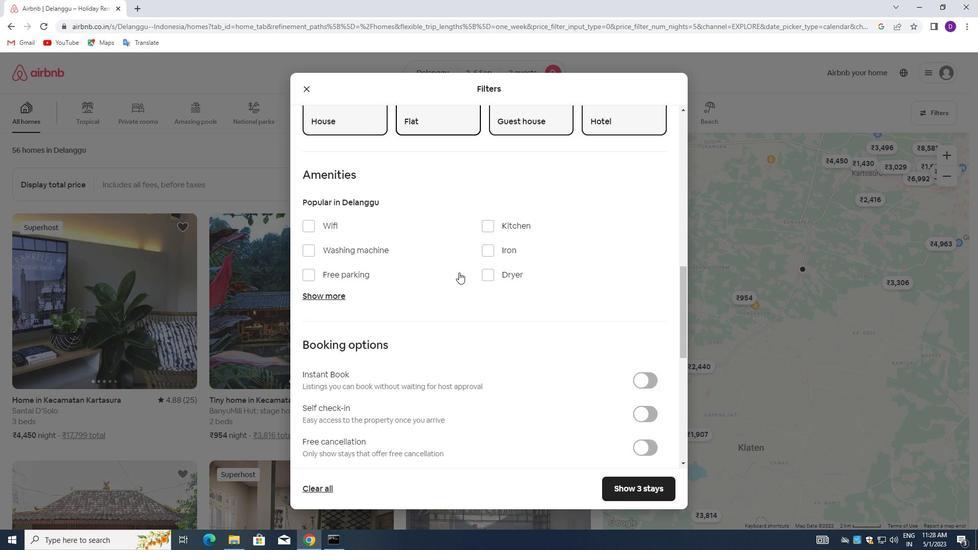 
Action: Mouse scrolled (458, 272) with delta (0, 0)
Screenshot: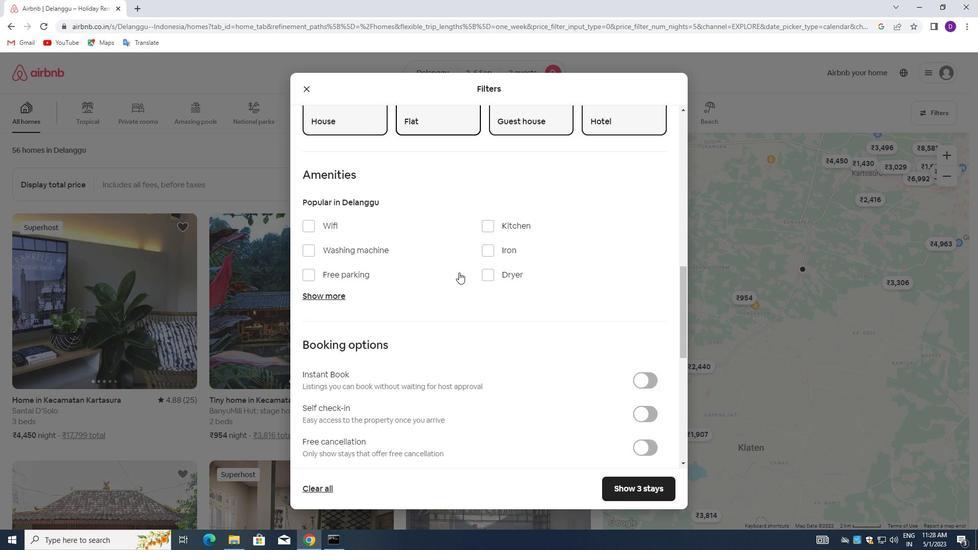 
Action: Mouse moved to (461, 279)
Screenshot: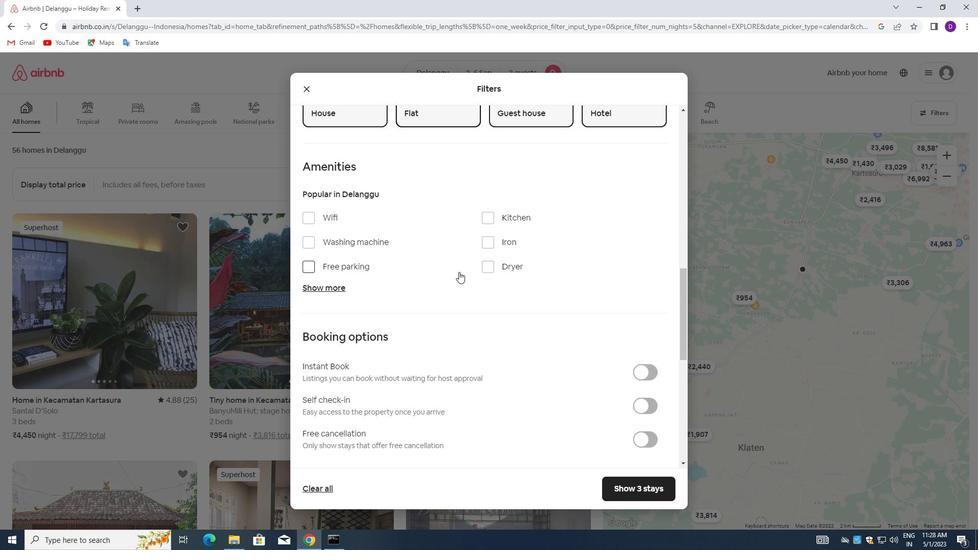 
Action: Mouse scrolled (461, 278) with delta (0, 0)
Screenshot: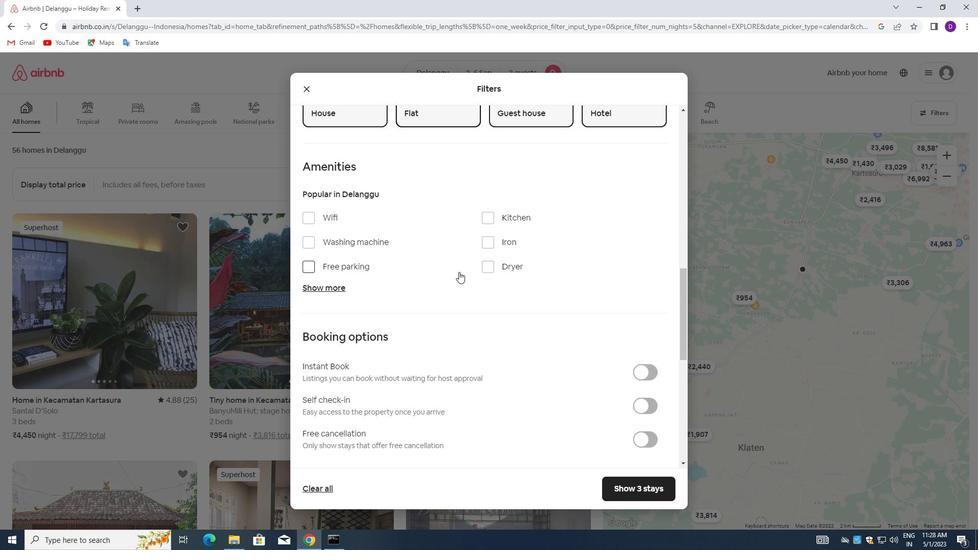 
Action: Mouse moved to (466, 287)
Screenshot: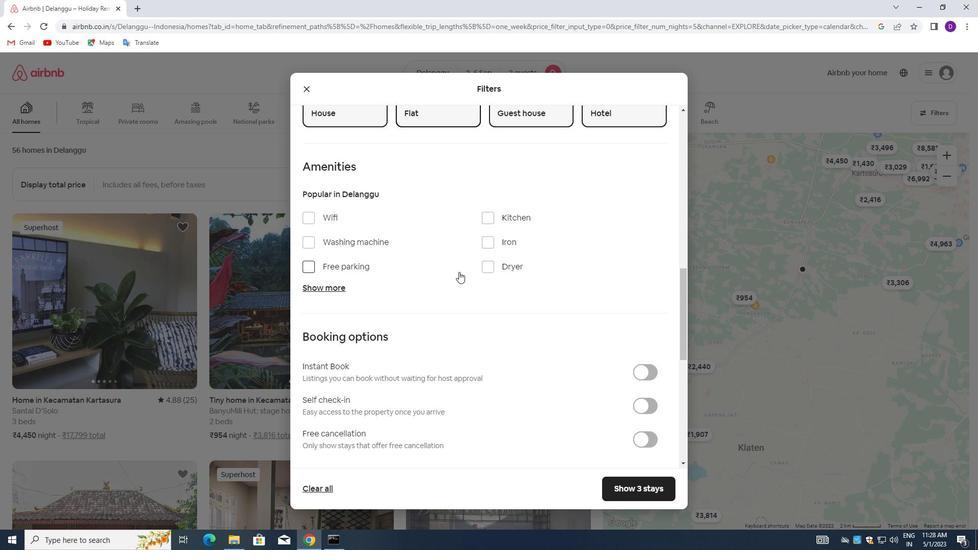 
Action: Mouse scrolled (466, 286) with delta (0, 0)
Screenshot: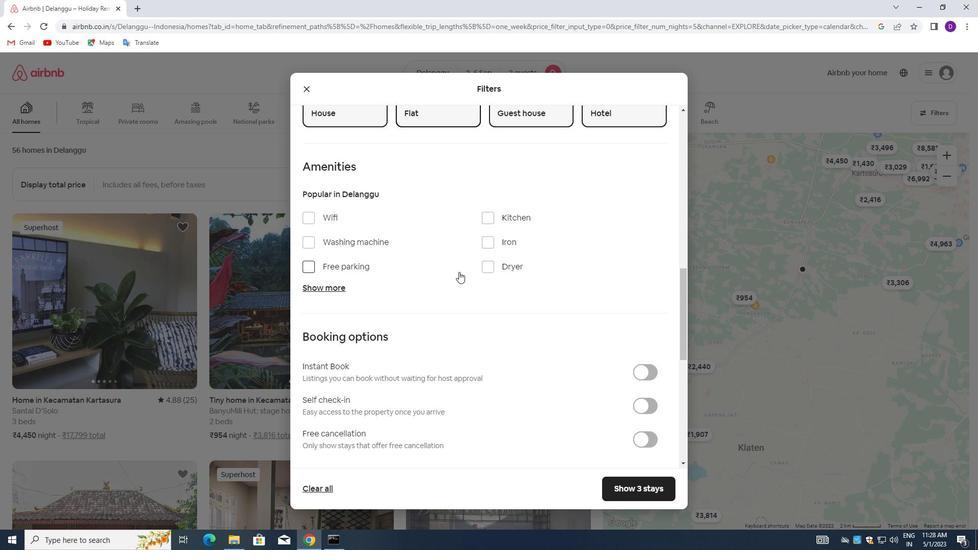 
Action: Mouse moved to (638, 251)
Screenshot: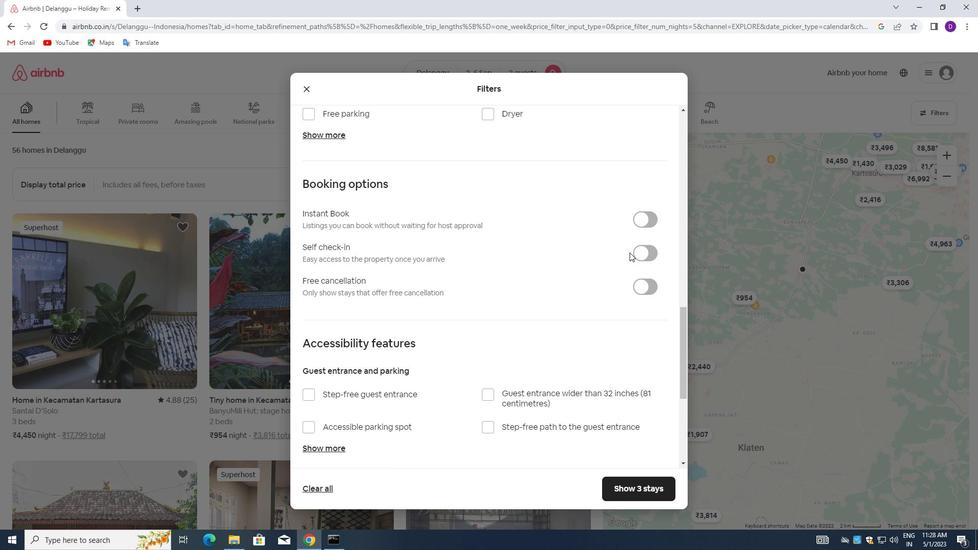 
Action: Mouse pressed left at (638, 251)
Screenshot: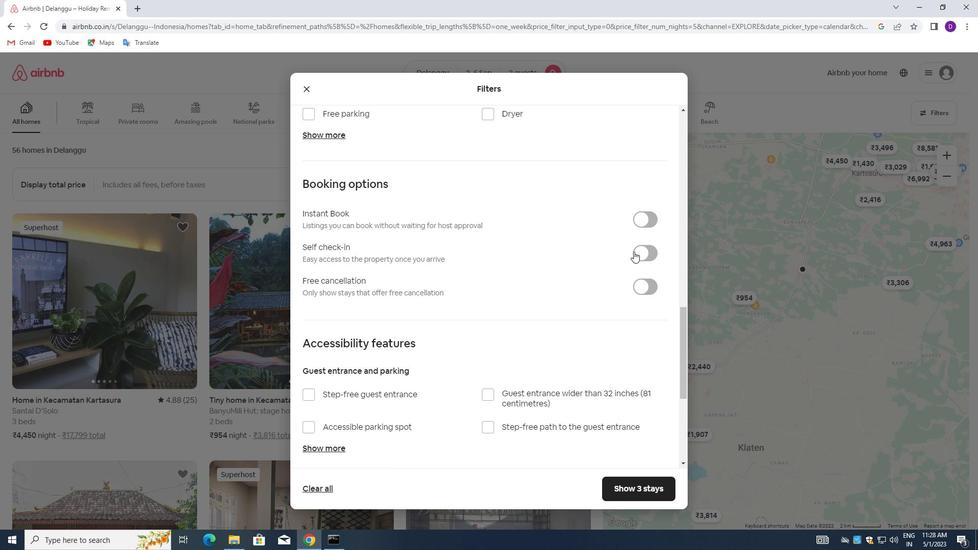 
Action: Mouse moved to (366, 288)
Screenshot: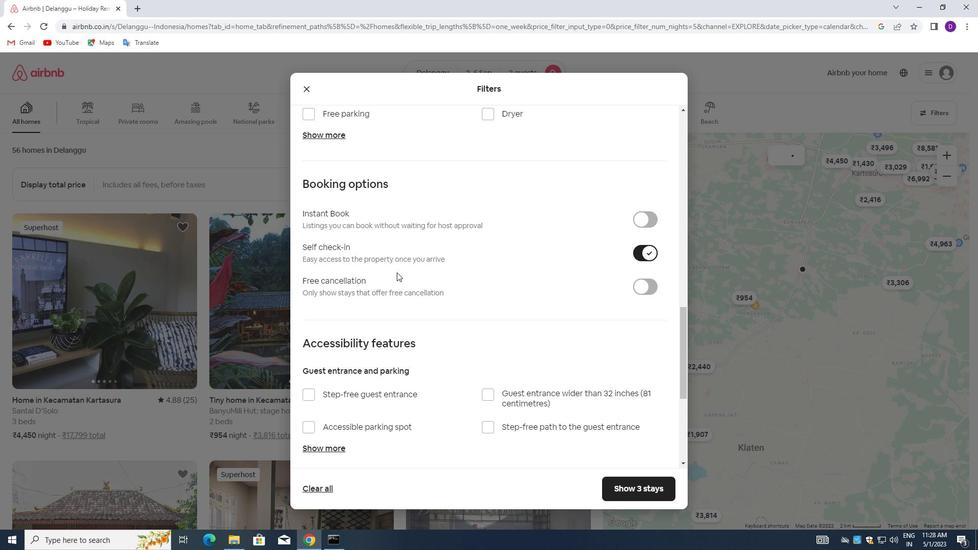 
Action: Mouse scrolled (366, 287) with delta (0, 0)
Screenshot: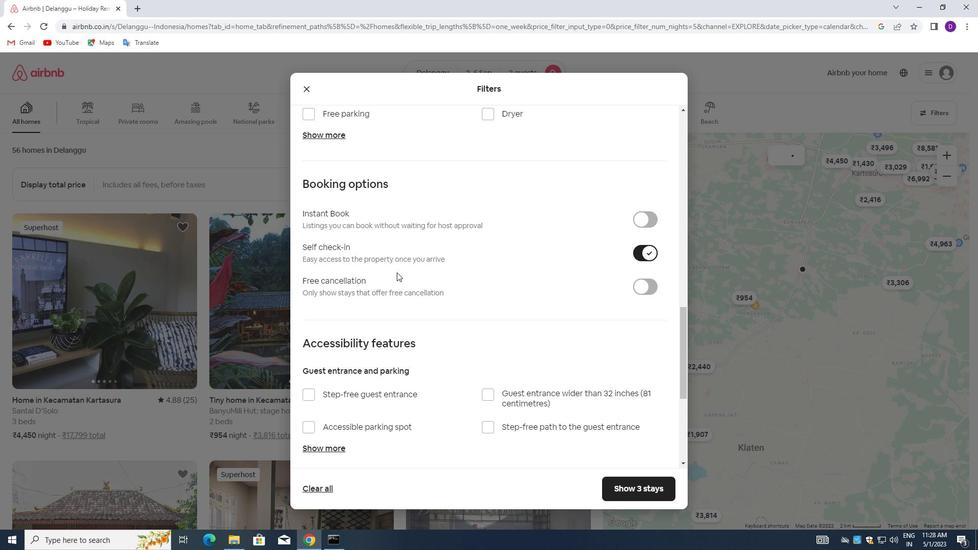 
Action: Mouse moved to (366, 289)
Screenshot: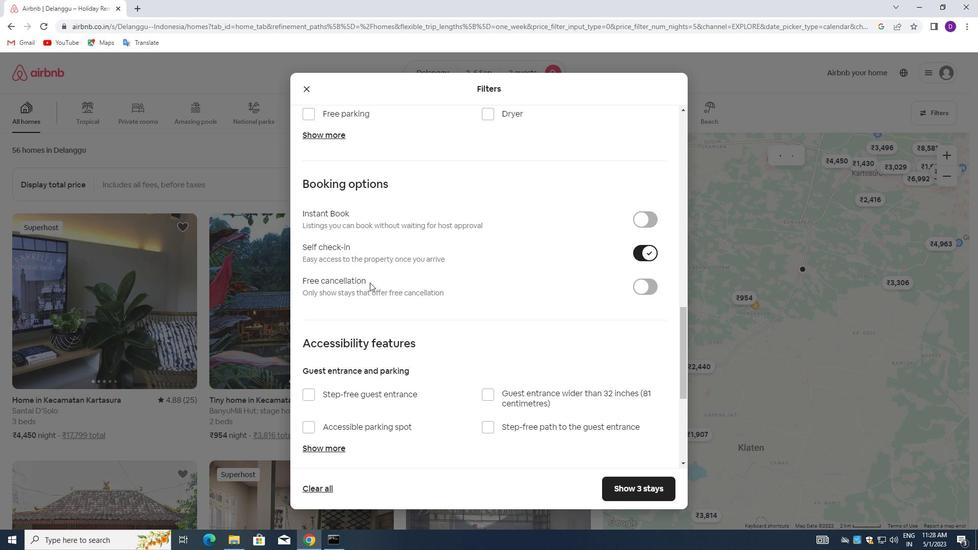 
Action: Mouse scrolled (366, 289) with delta (0, 0)
Screenshot: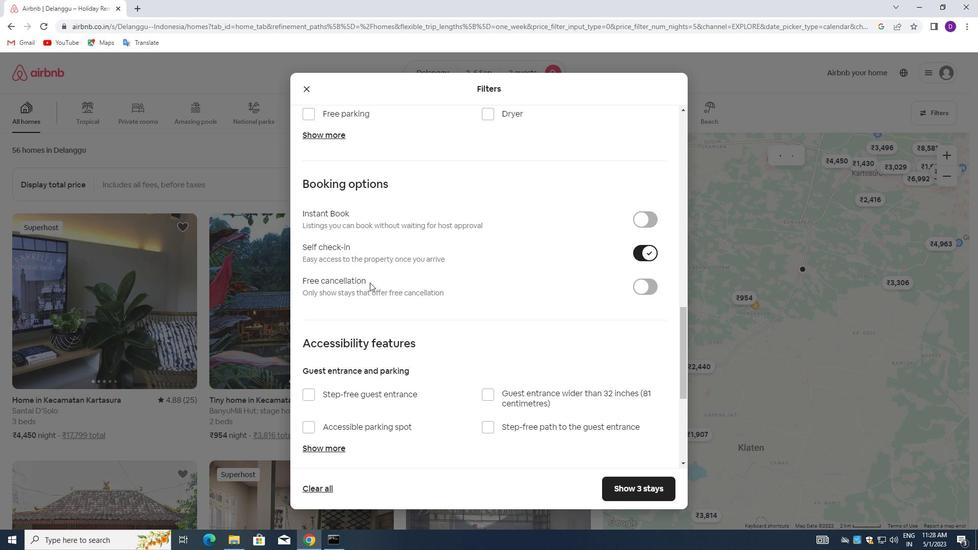 
Action: Mouse scrolled (366, 289) with delta (0, 0)
Screenshot: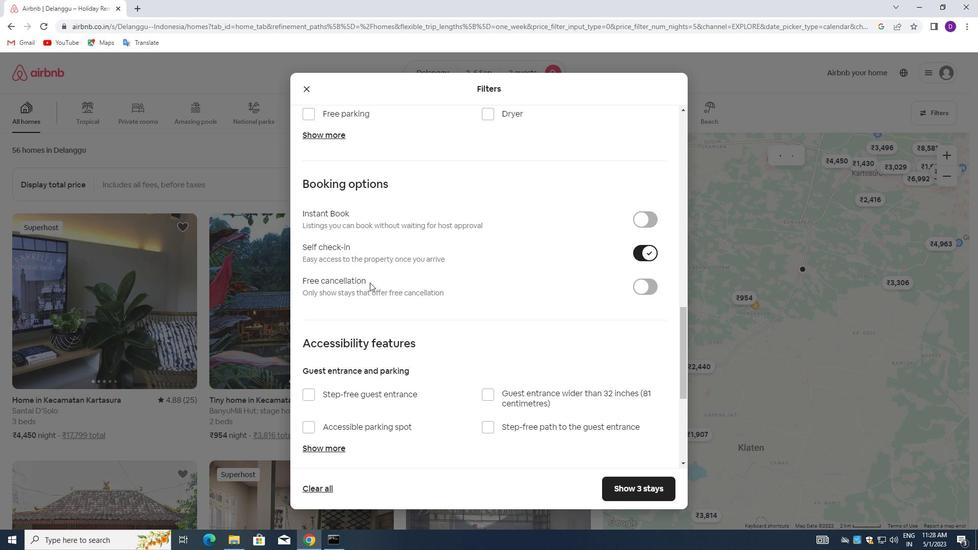 
Action: Mouse moved to (366, 290)
Screenshot: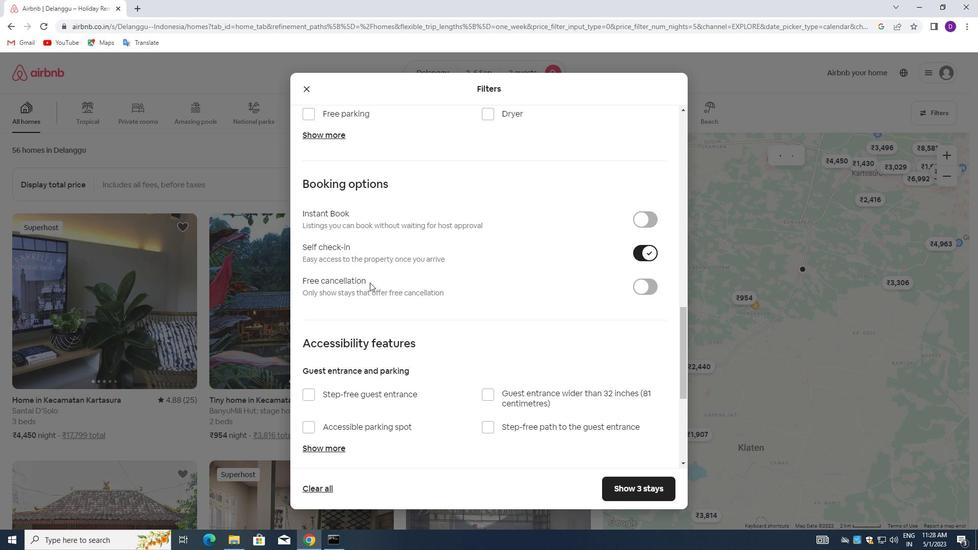 
Action: Mouse scrolled (366, 289) with delta (0, 0)
Screenshot: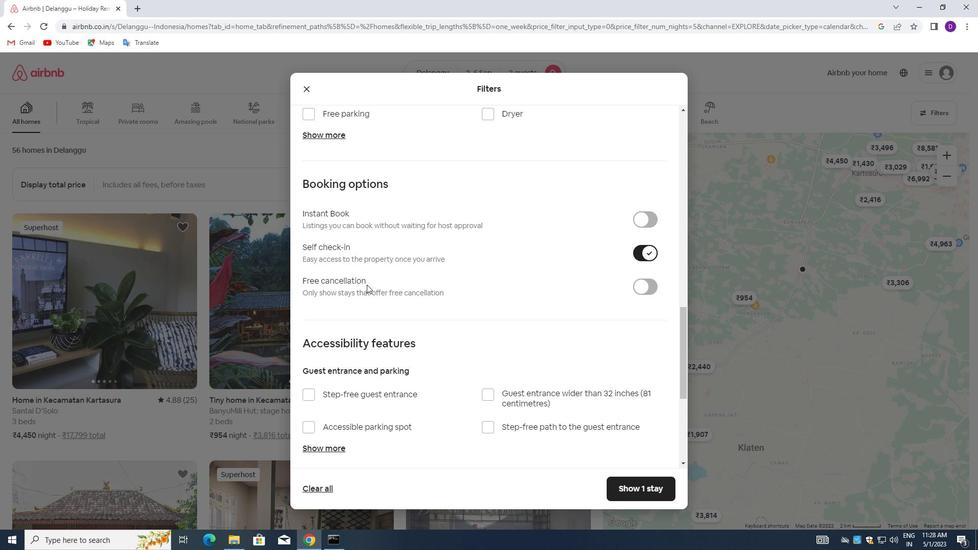 
Action: Mouse scrolled (366, 289) with delta (0, 0)
Screenshot: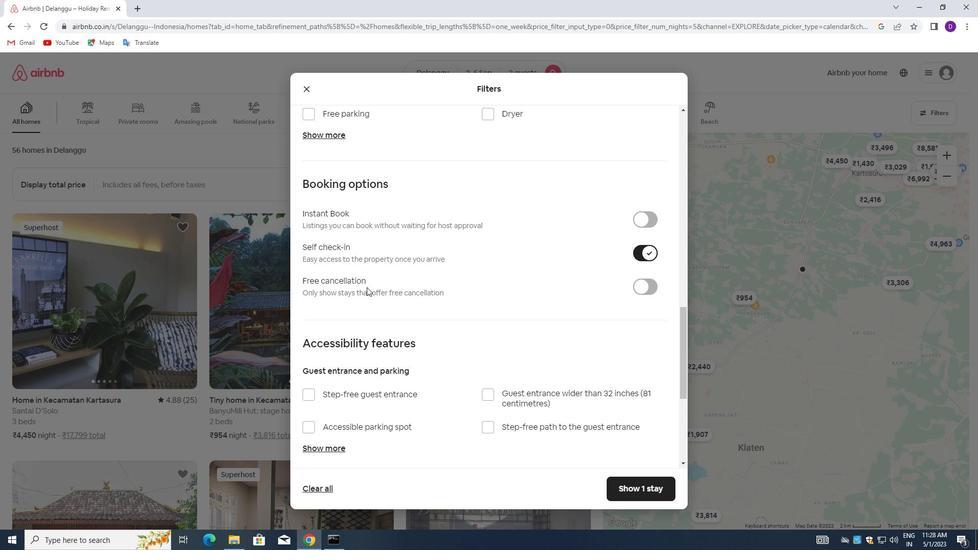 
Action: Mouse moved to (366, 287)
Screenshot: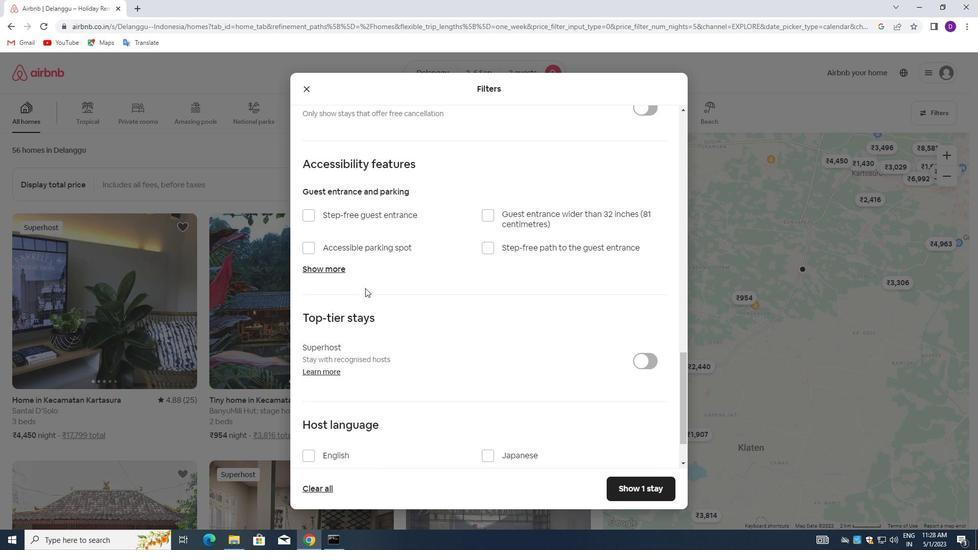 
Action: Mouse scrolled (366, 287) with delta (0, 0)
Screenshot: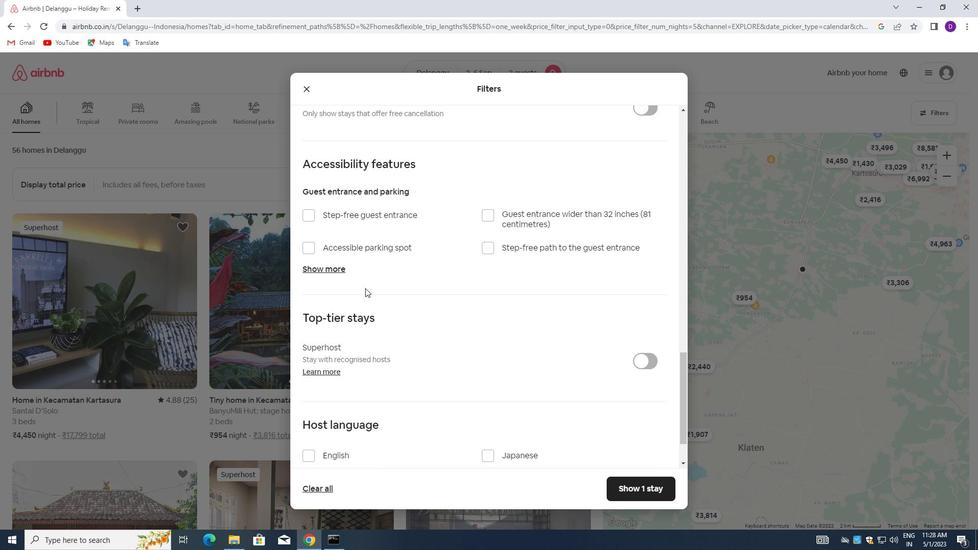
Action: Mouse moved to (368, 289)
Screenshot: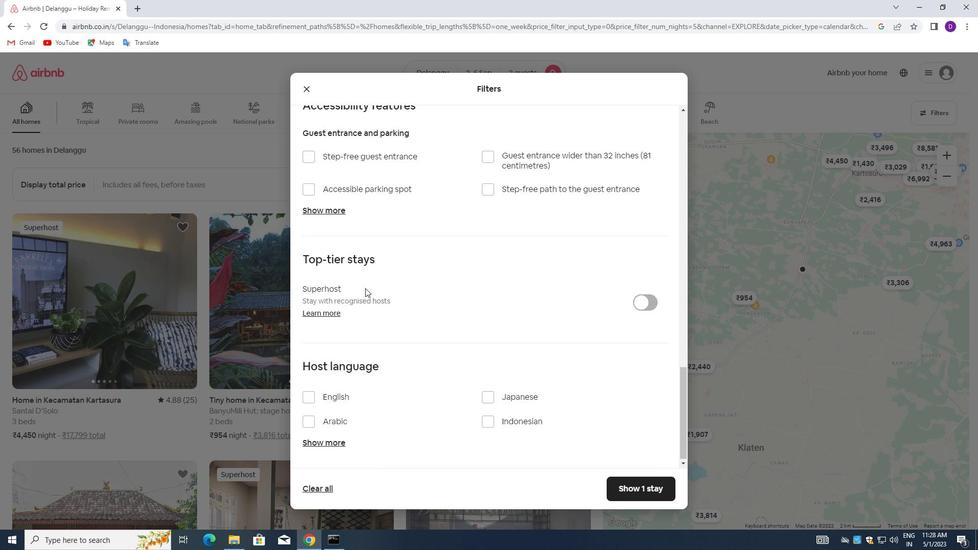 
Action: Mouse scrolled (368, 288) with delta (0, 0)
Screenshot: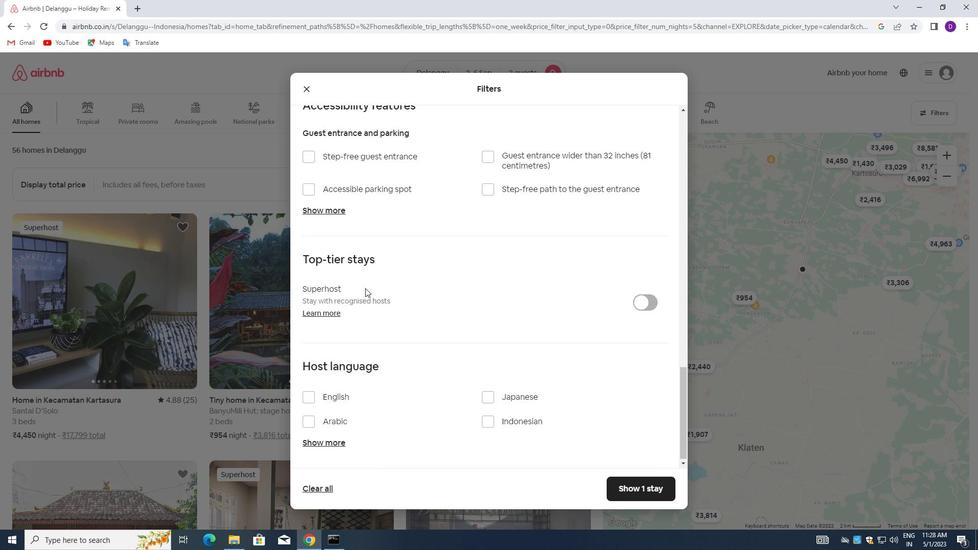
Action: Mouse moved to (368, 290)
Screenshot: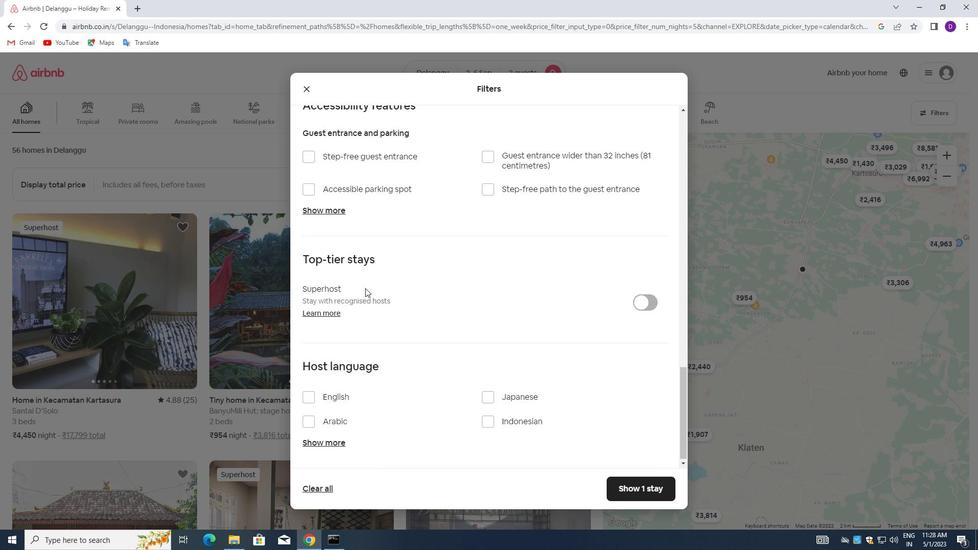 
Action: Mouse scrolled (368, 290) with delta (0, 0)
Screenshot: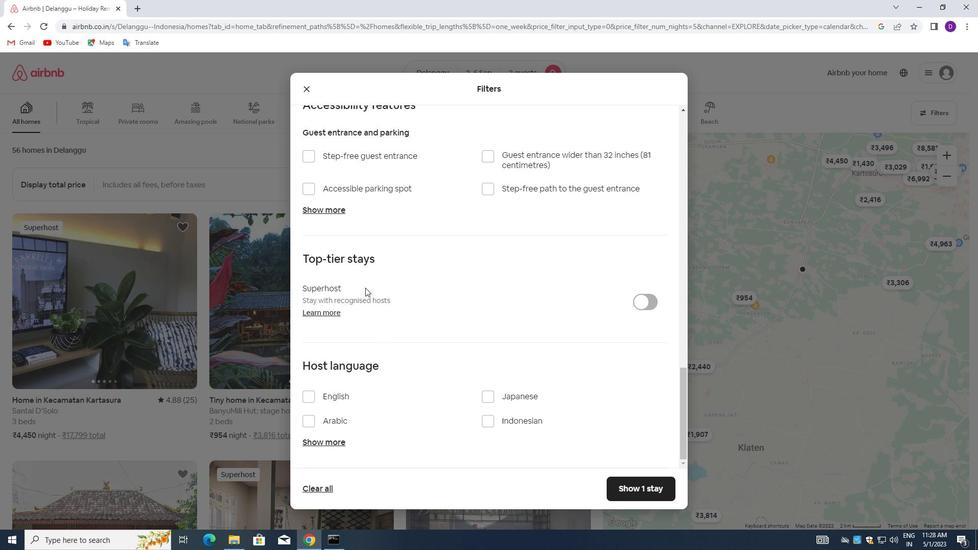 
Action: Mouse scrolled (368, 290) with delta (0, 0)
Screenshot: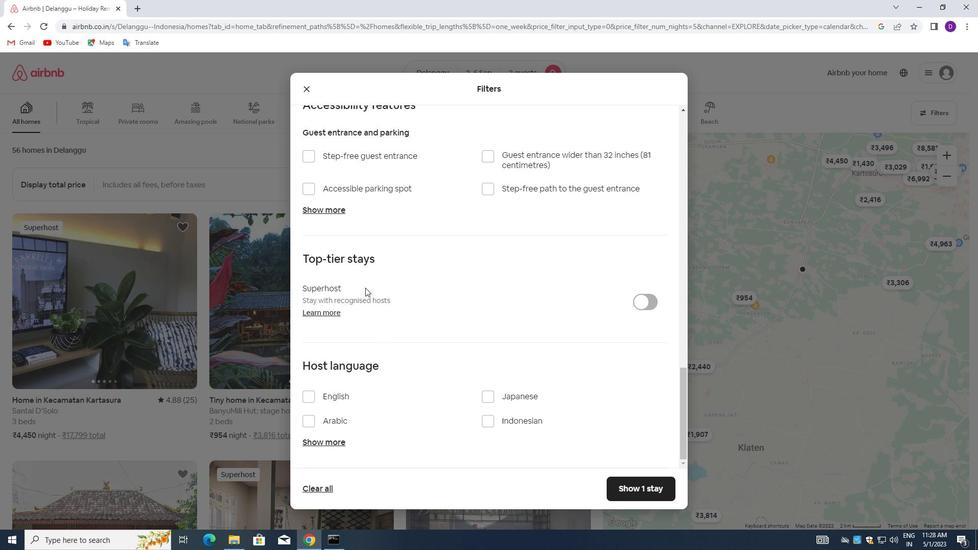 
Action: Mouse scrolled (368, 290) with delta (0, 0)
Screenshot: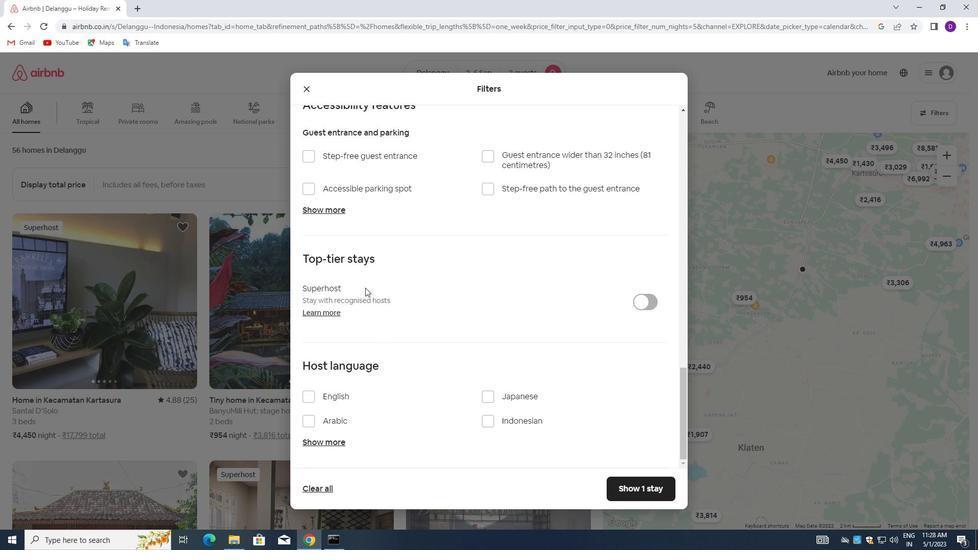 
Action: Mouse moved to (315, 394)
Screenshot: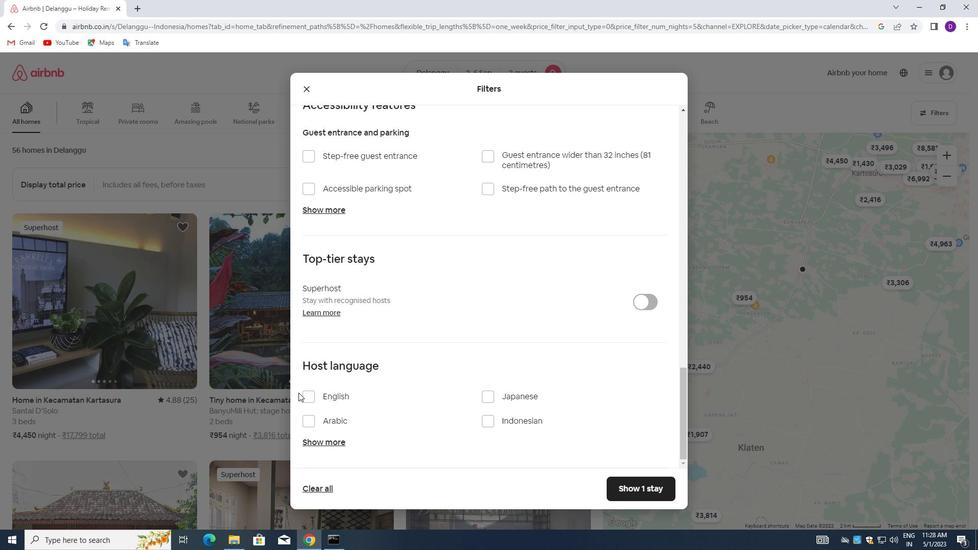 
Action: Mouse pressed left at (315, 394)
Screenshot: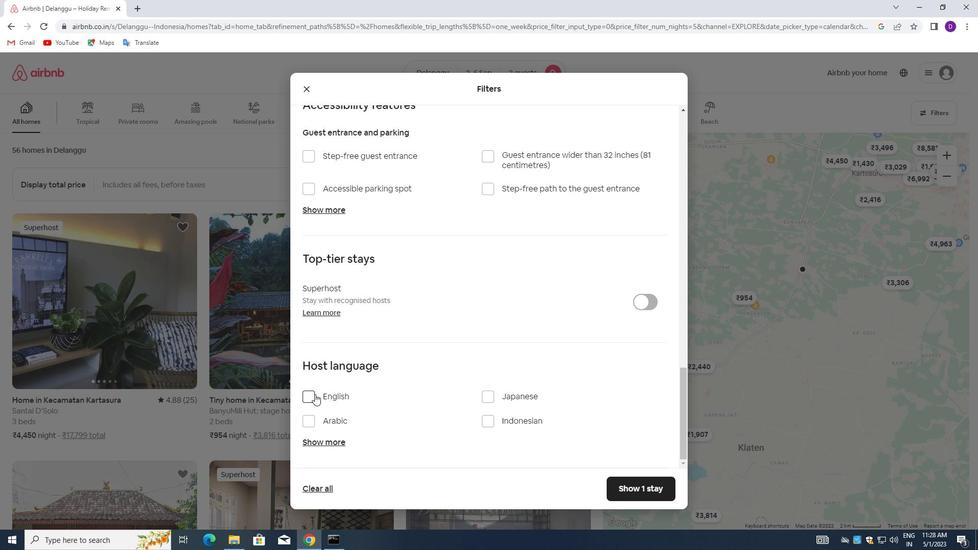 
Action: Mouse moved to (633, 484)
Screenshot: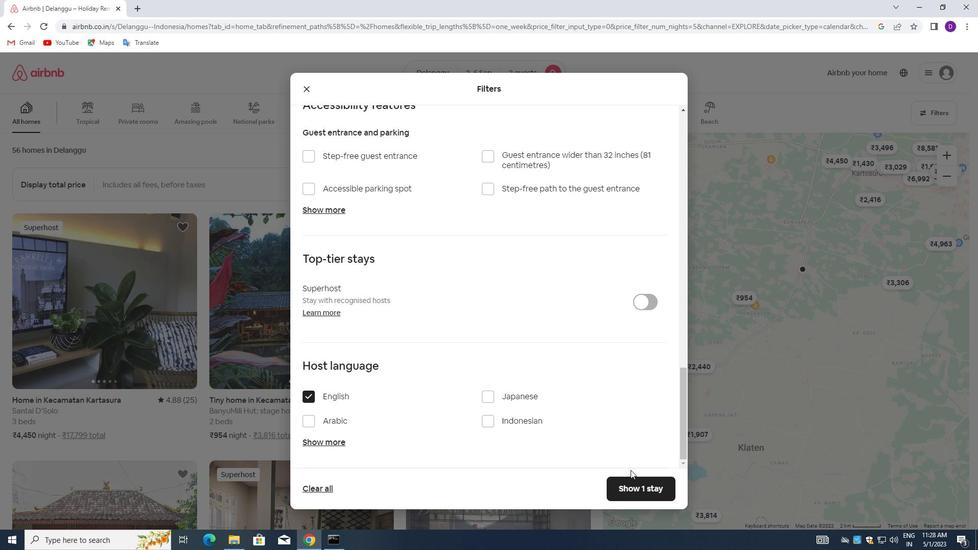 
Action: Mouse pressed left at (633, 484)
Screenshot: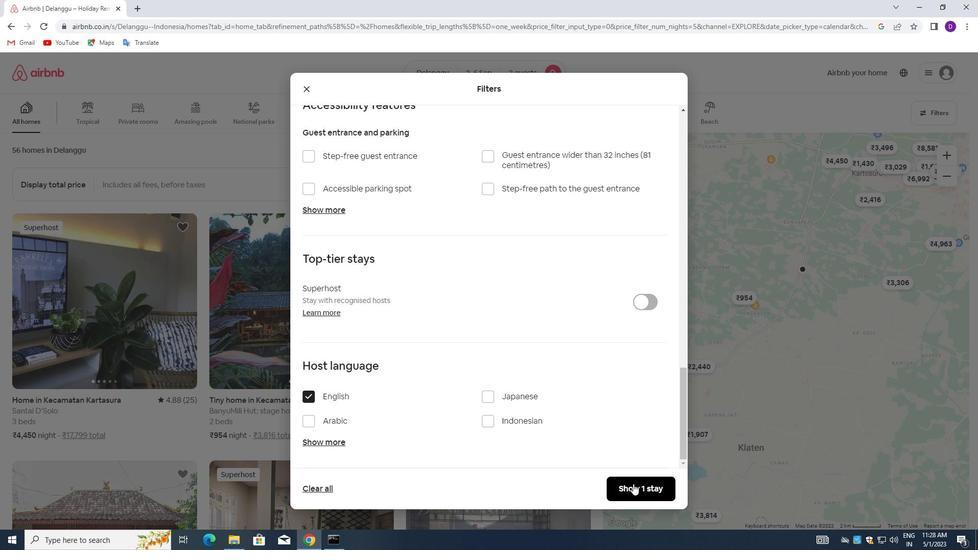 
Action: Mouse moved to (515, 311)
Screenshot: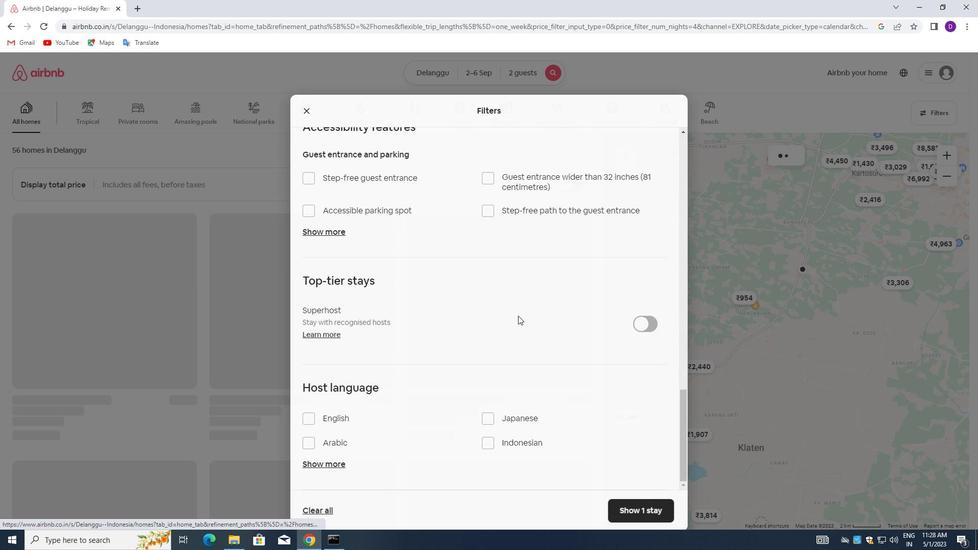 
